 Task: Search one way flight ticket for 1 adult, 6 children, 1 infant in seat and 1 infant on lap in business from Dickinson: Dickinson Theodore Roosevelt Regional Airport to Rockford: Chicago Rockford International Airport(was Northwest Chicagoland Regional Airport At Rockford) on 5-1-2023. Choice of flights is Sun country airlines. Number of bags: 8 checked bags. Price is upto 109000. Outbound departure time preference is 23:00.
Action: Mouse moved to (194, 234)
Screenshot: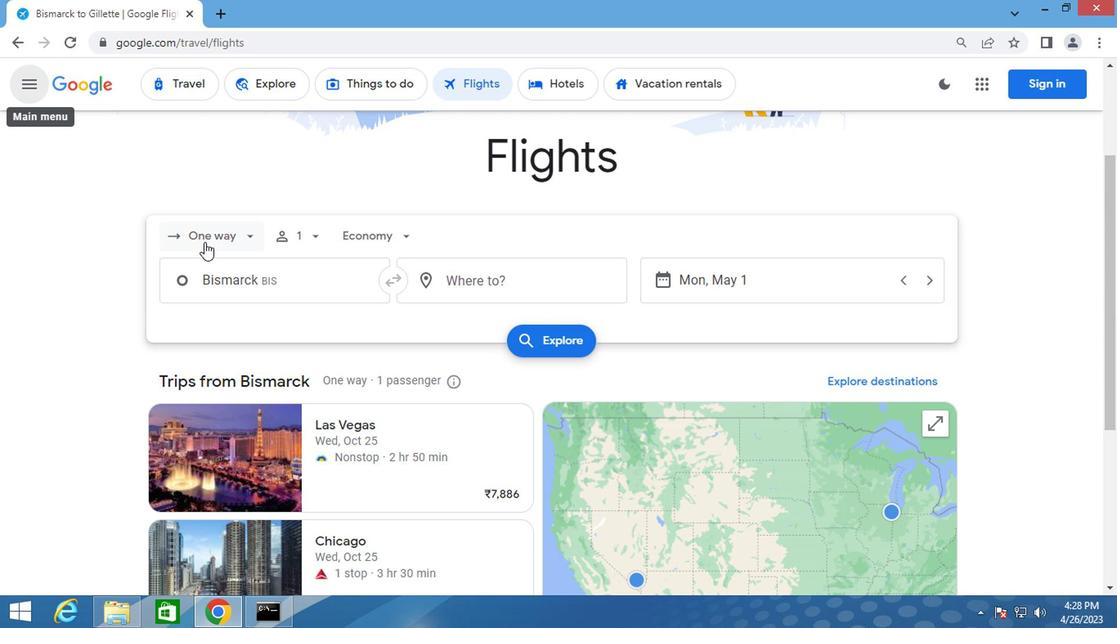 
Action: Mouse pressed left at (194, 234)
Screenshot: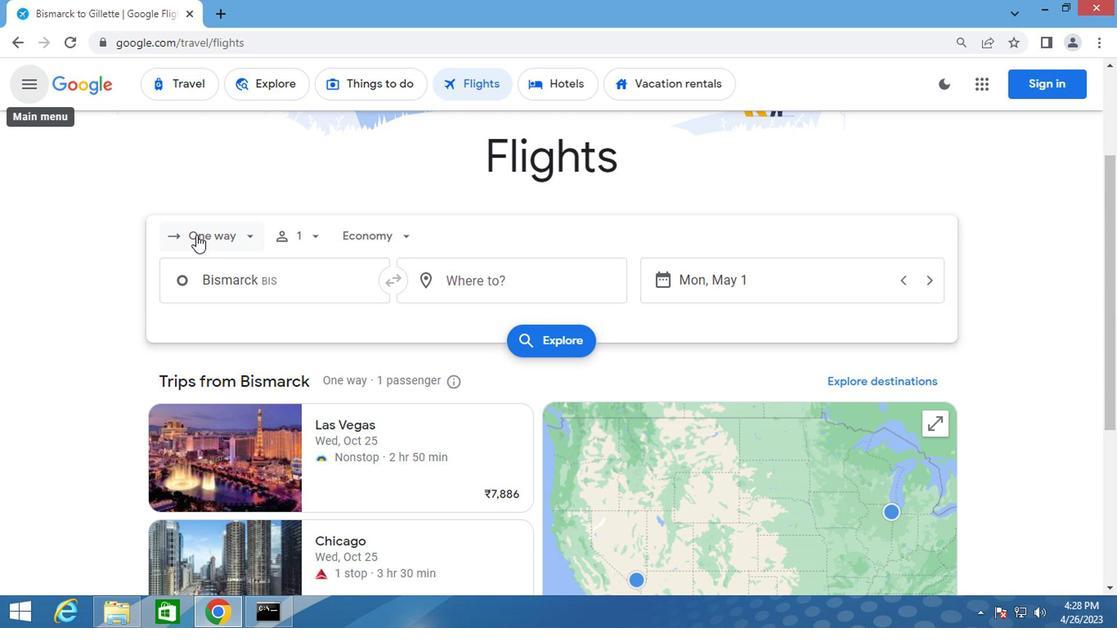 
Action: Mouse moved to (232, 317)
Screenshot: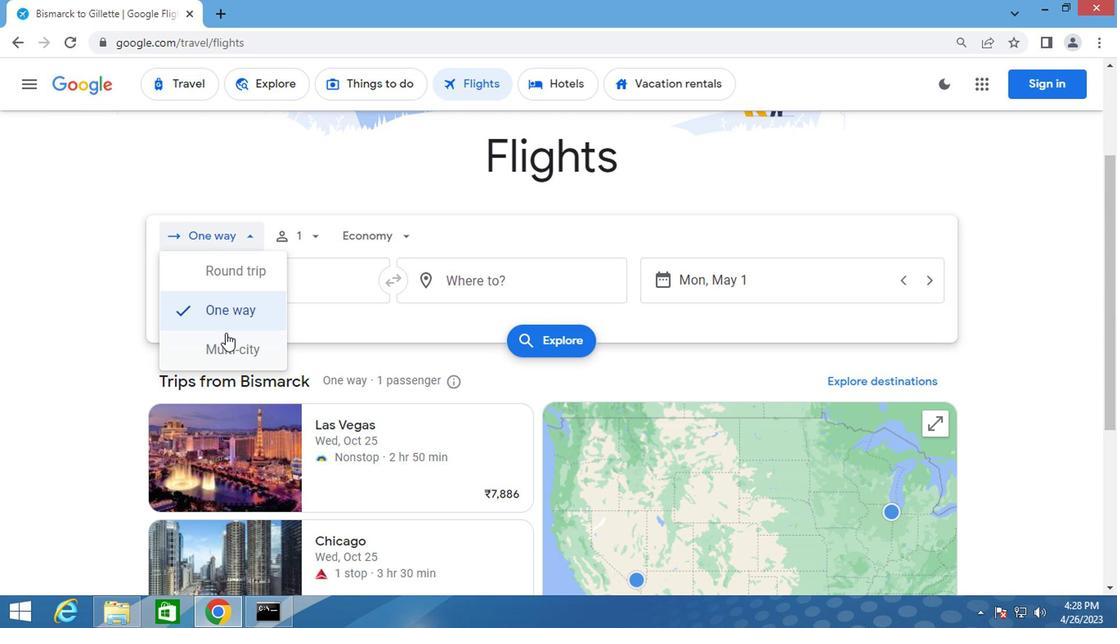 
Action: Mouse pressed left at (232, 317)
Screenshot: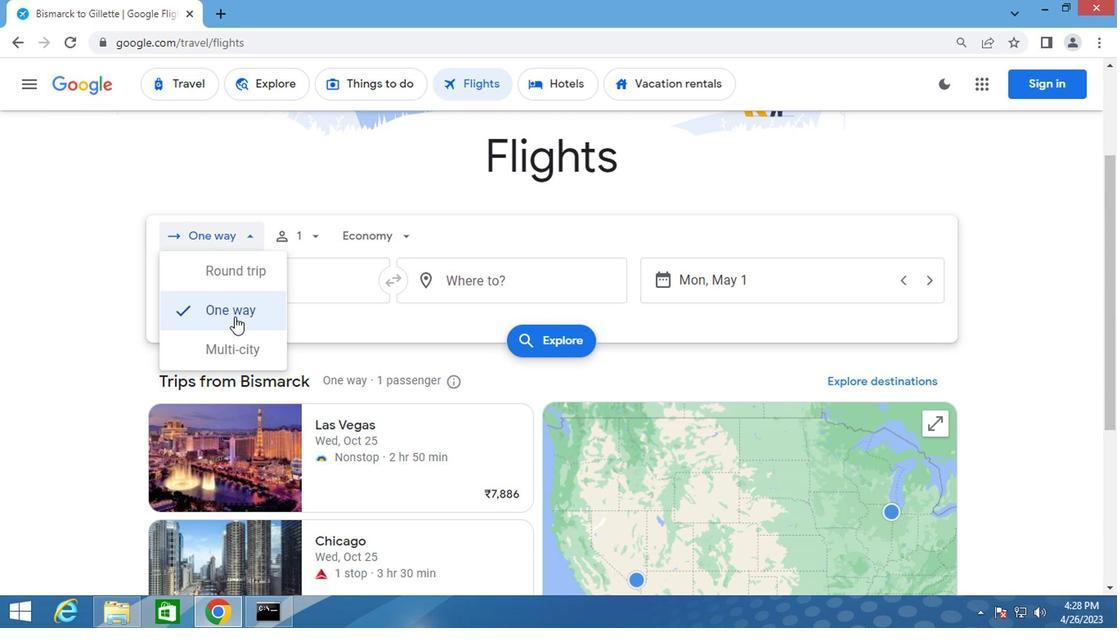 
Action: Mouse moved to (307, 249)
Screenshot: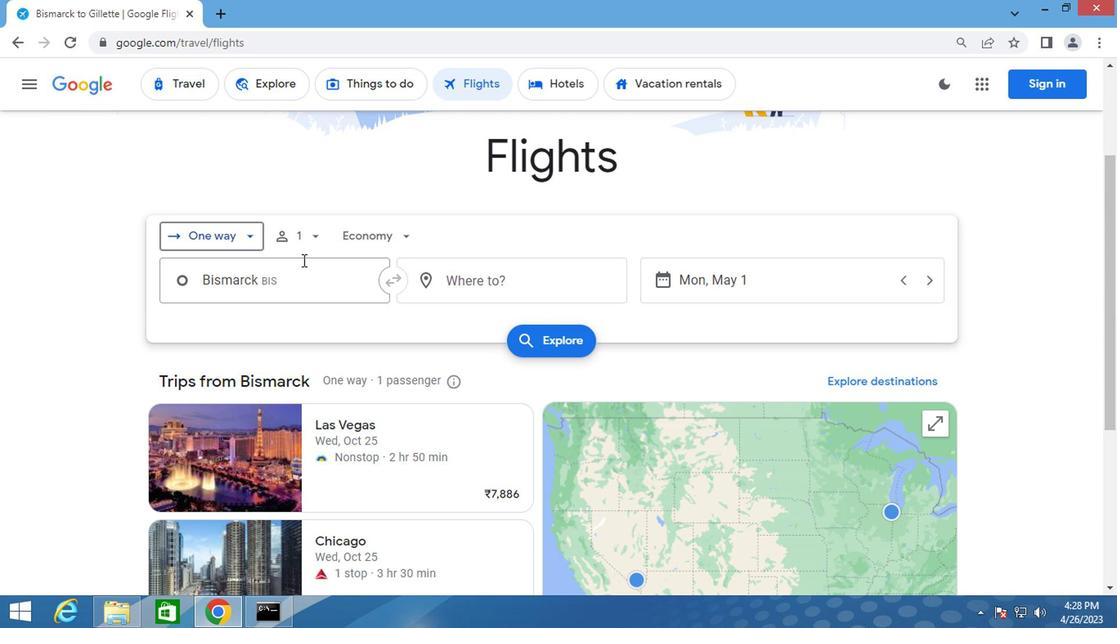 
Action: Mouse pressed left at (307, 249)
Screenshot: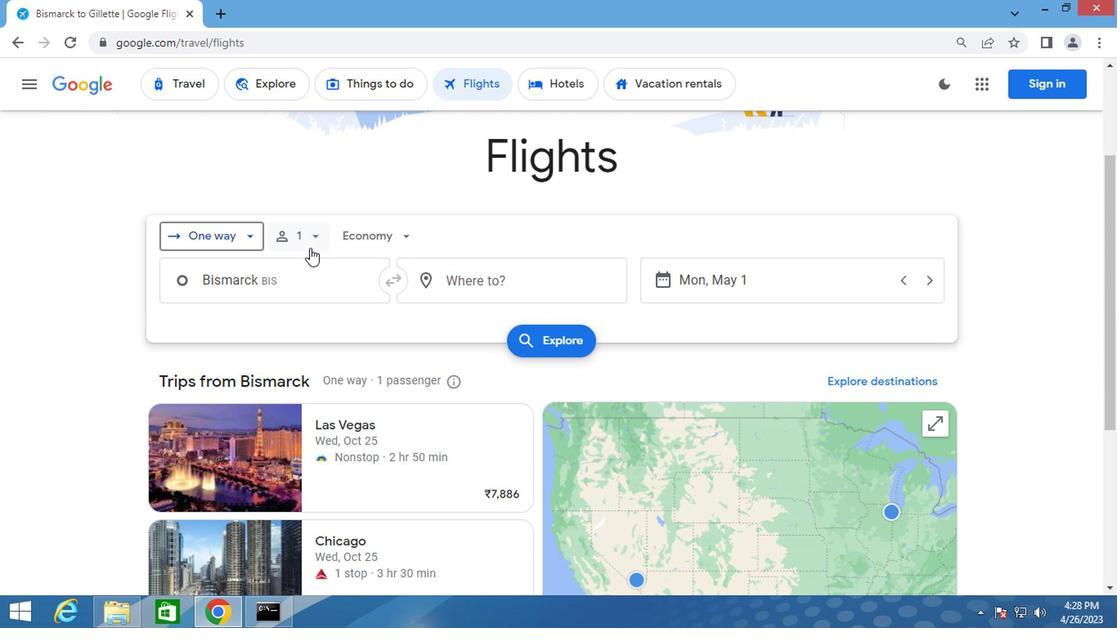 
Action: Mouse moved to (447, 321)
Screenshot: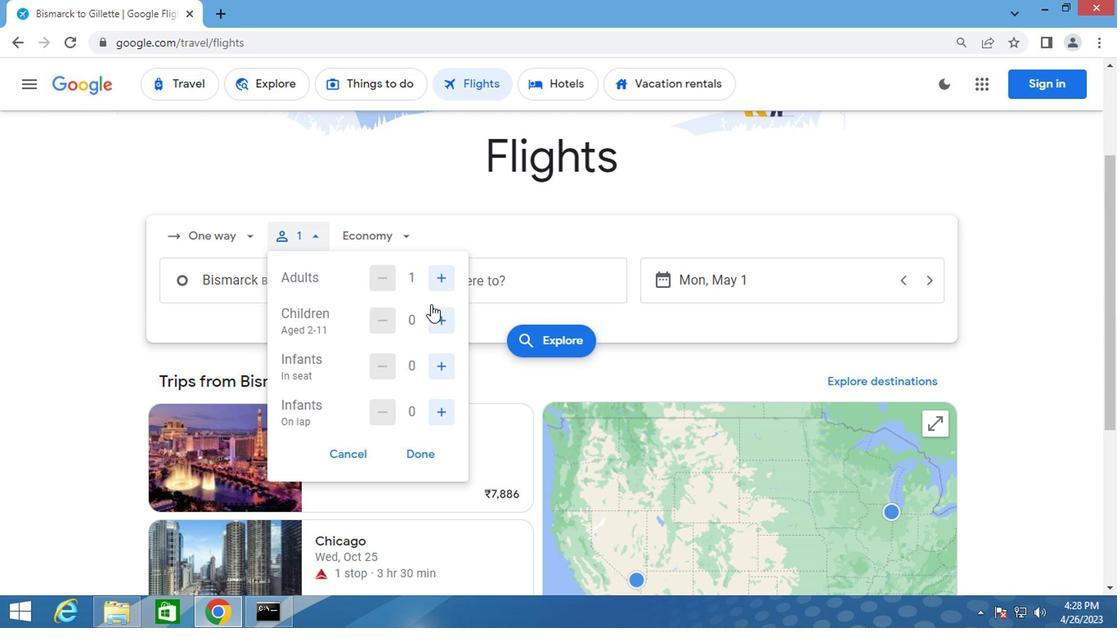 
Action: Mouse pressed left at (447, 321)
Screenshot: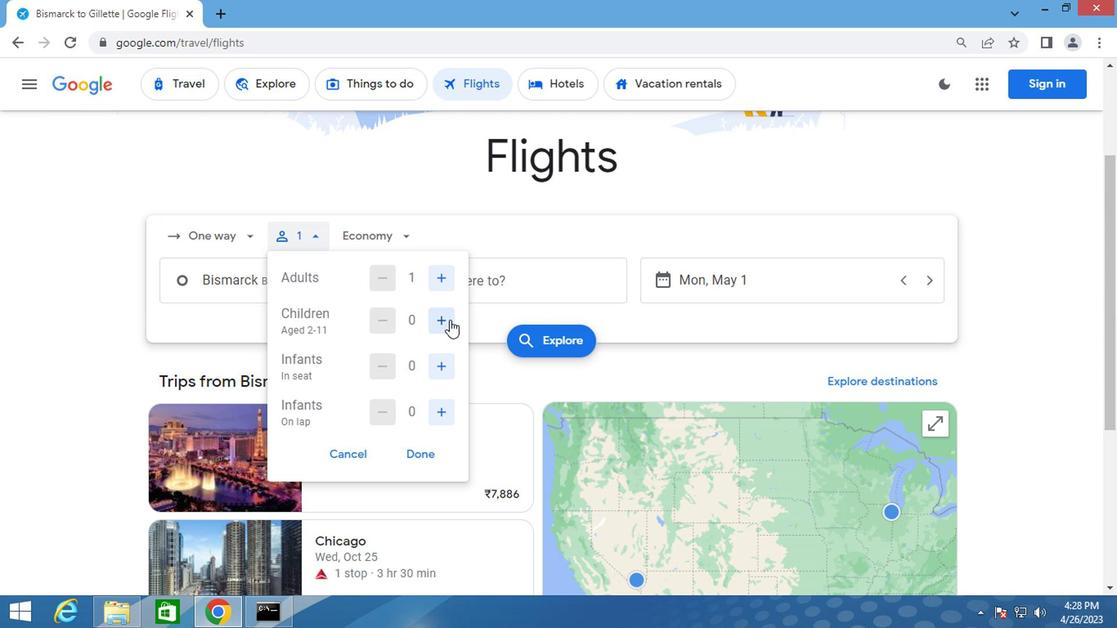 
Action: Mouse pressed left at (447, 321)
Screenshot: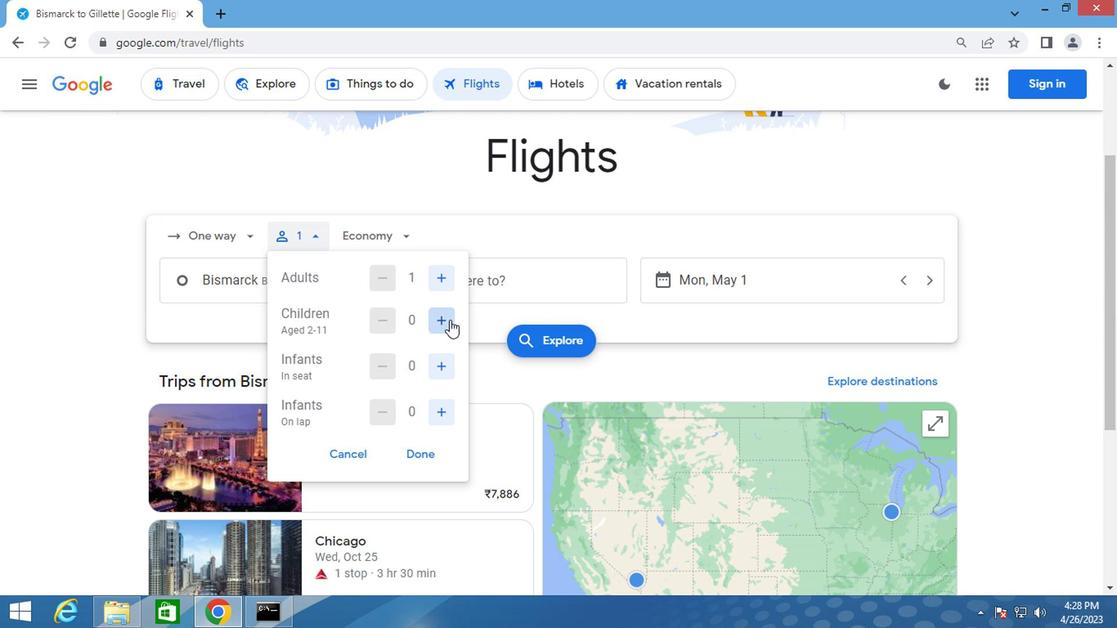 
Action: Mouse pressed left at (447, 321)
Screenshot: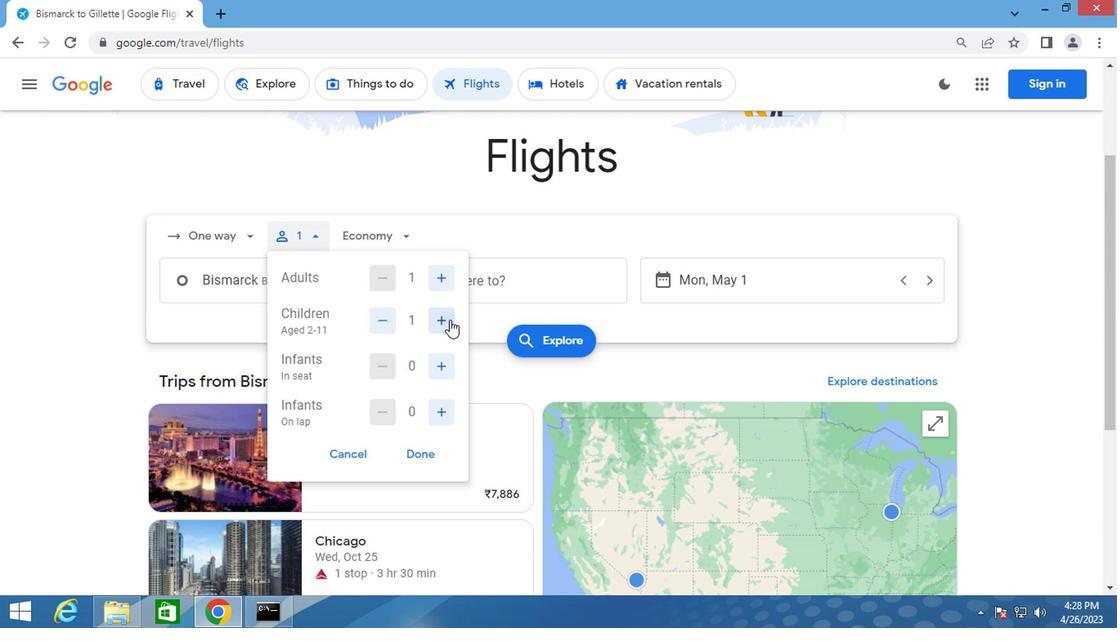 
Action: Mouse pressed left at (447, 321)
Screenshot: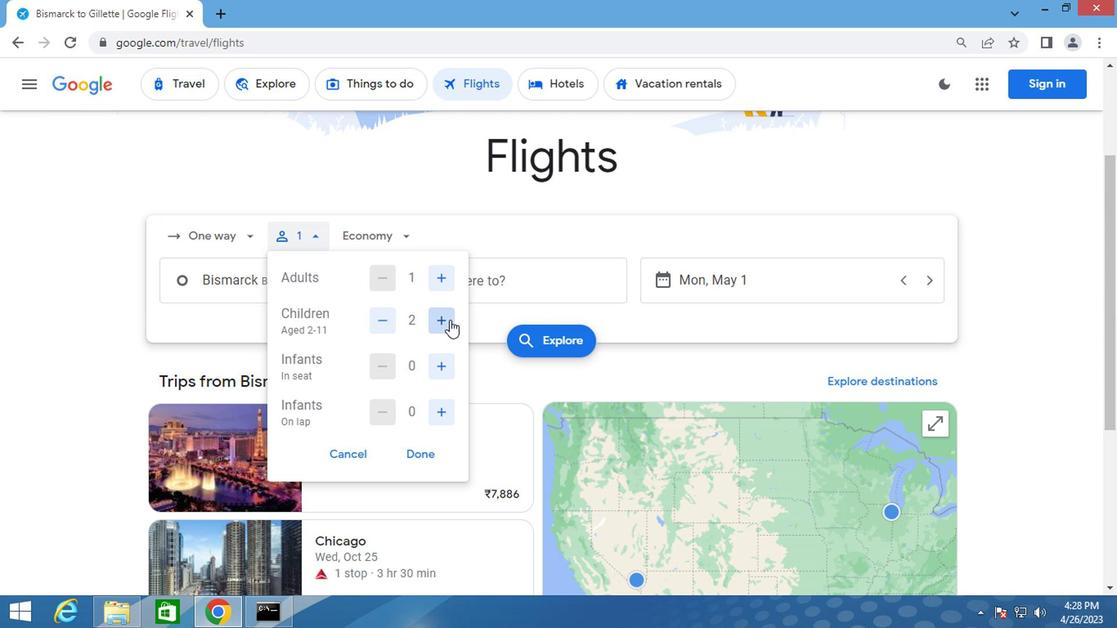 
Action: Mouse pressed left at (447, 321)
Screenshot: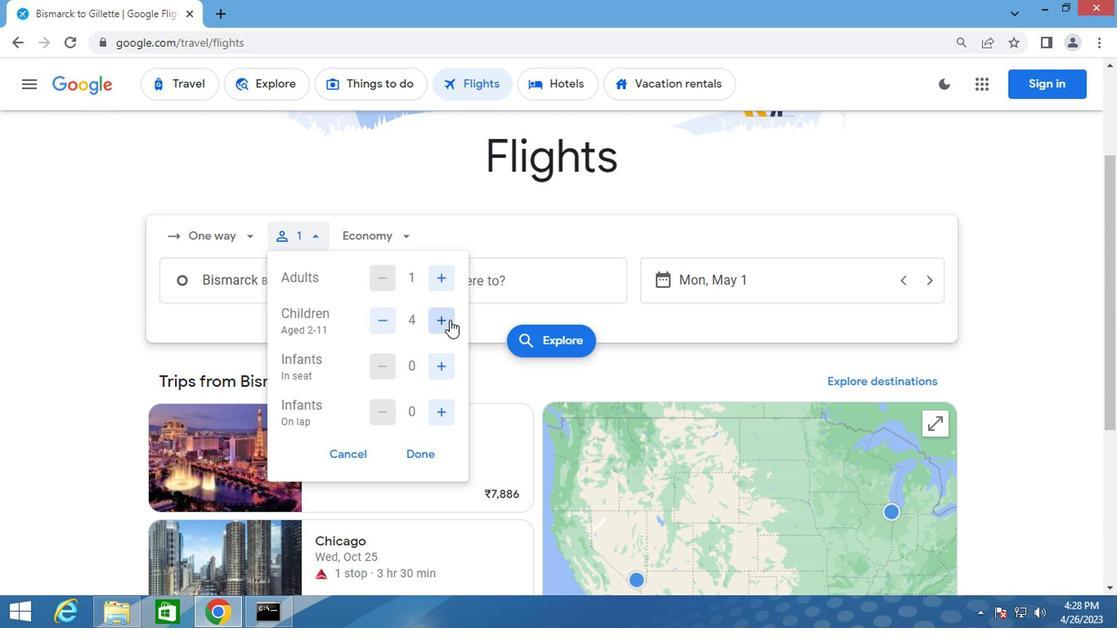
Action: Mouse pressed left at (447, 321)
Screenshot: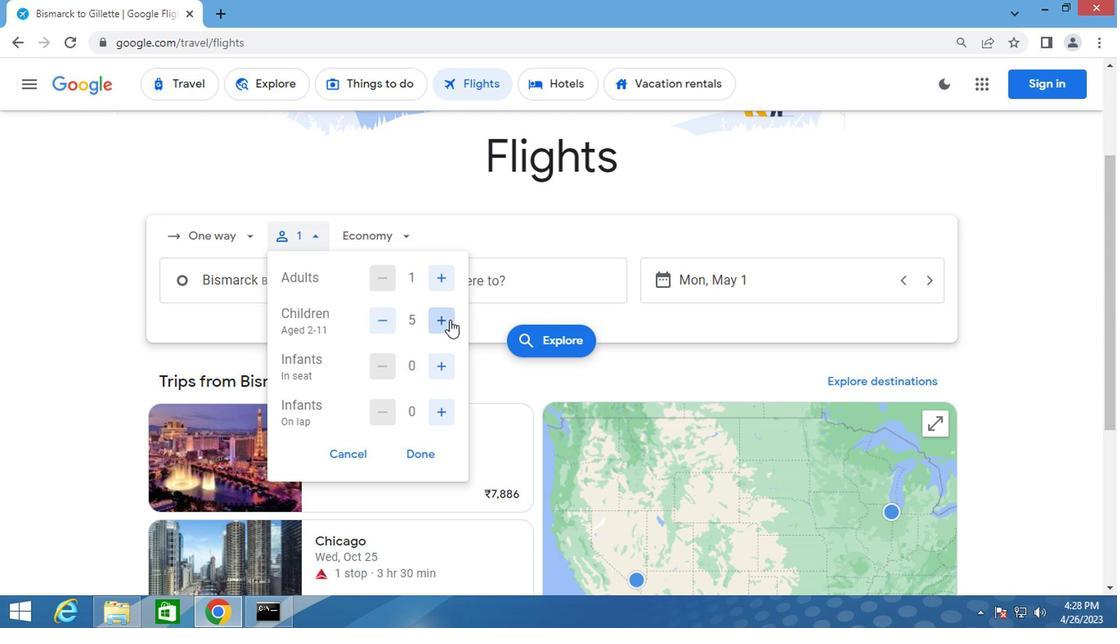 
Action: Mouse moved to (442, 362)
Screenshot: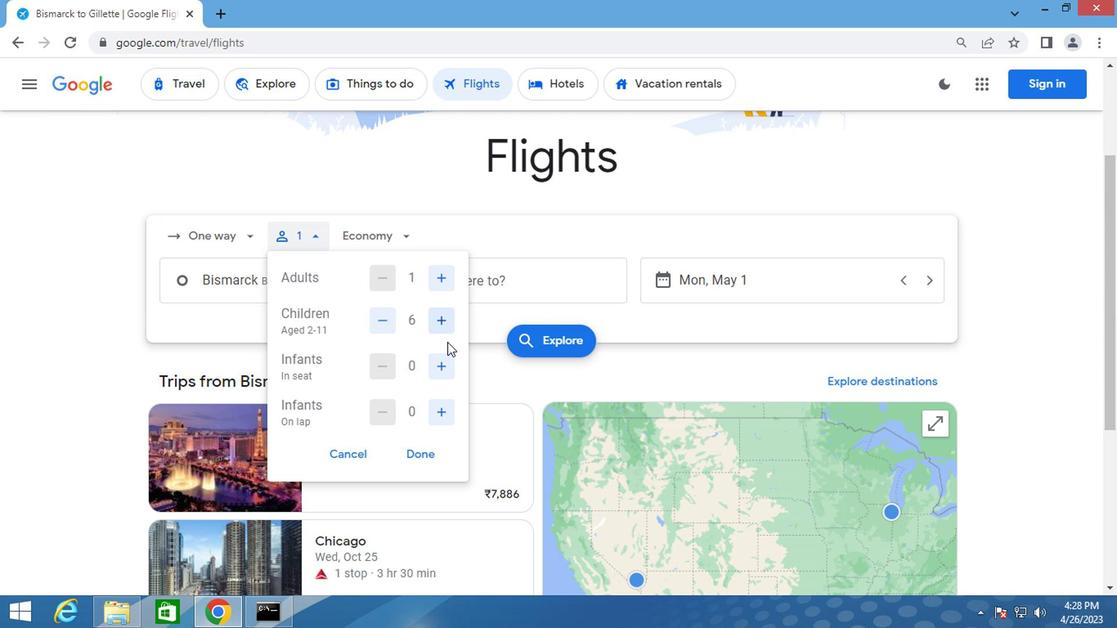 
Action: Mouse pressed left at (442, 362)
Screenshot: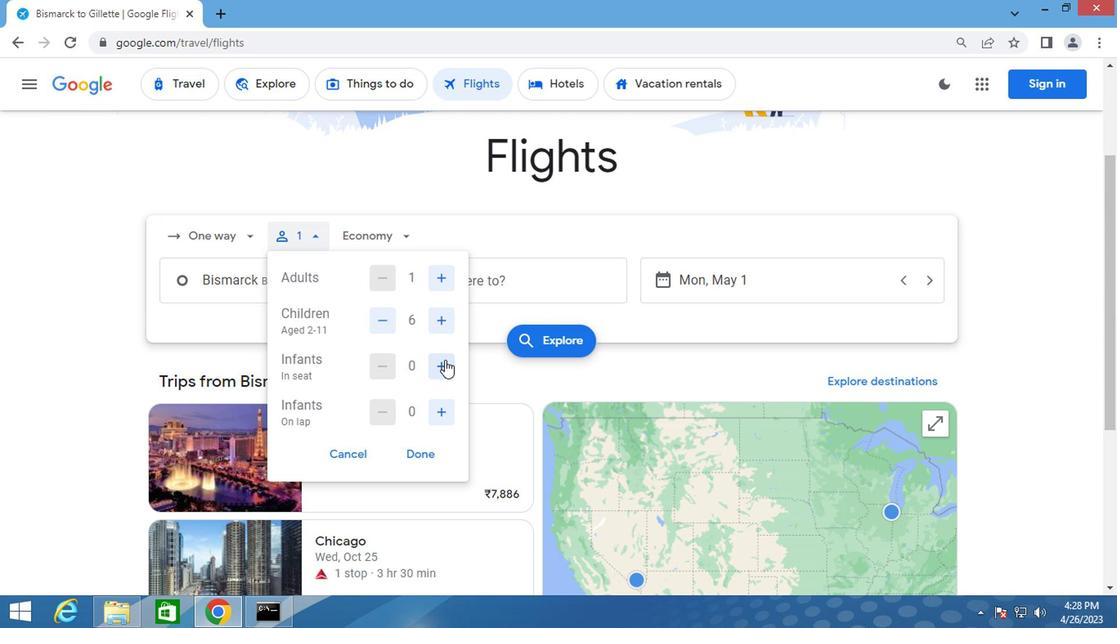 
Action: Mouse moved to (432, 402)
Screenshot: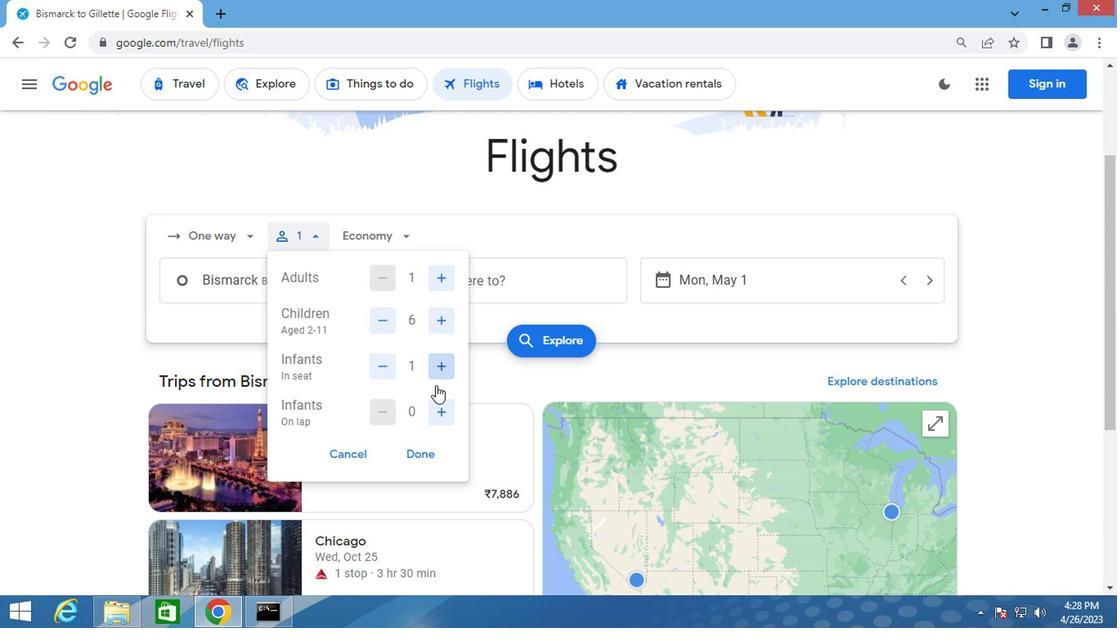 
Action: Mouse pressed left at (432, 402)
Screenshot: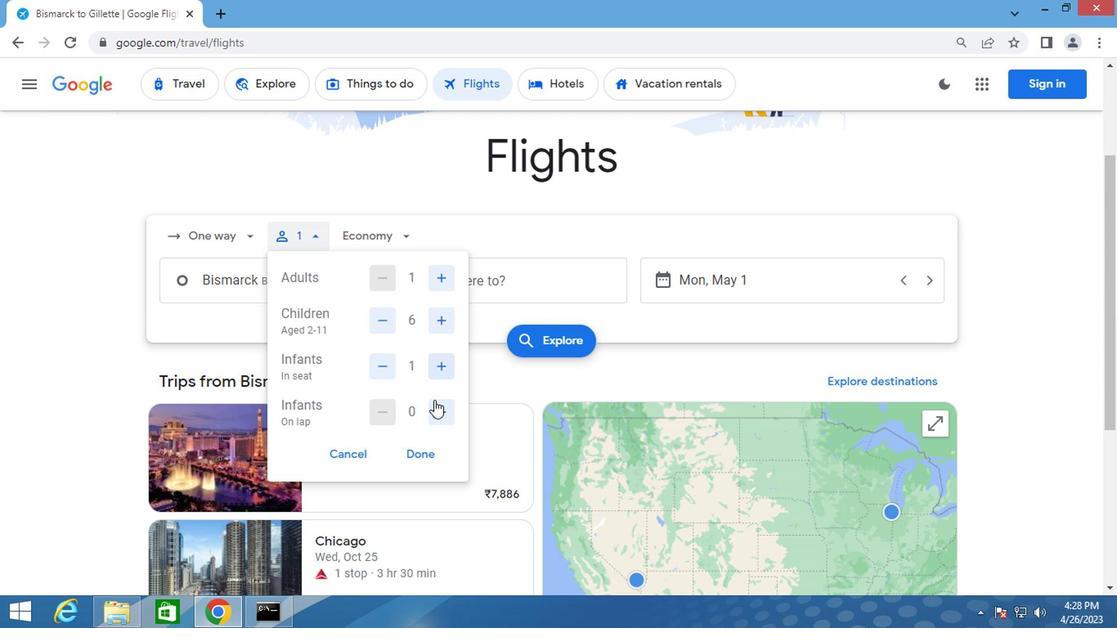 
Action: Mouse moved to (387, 223)
Screenshot: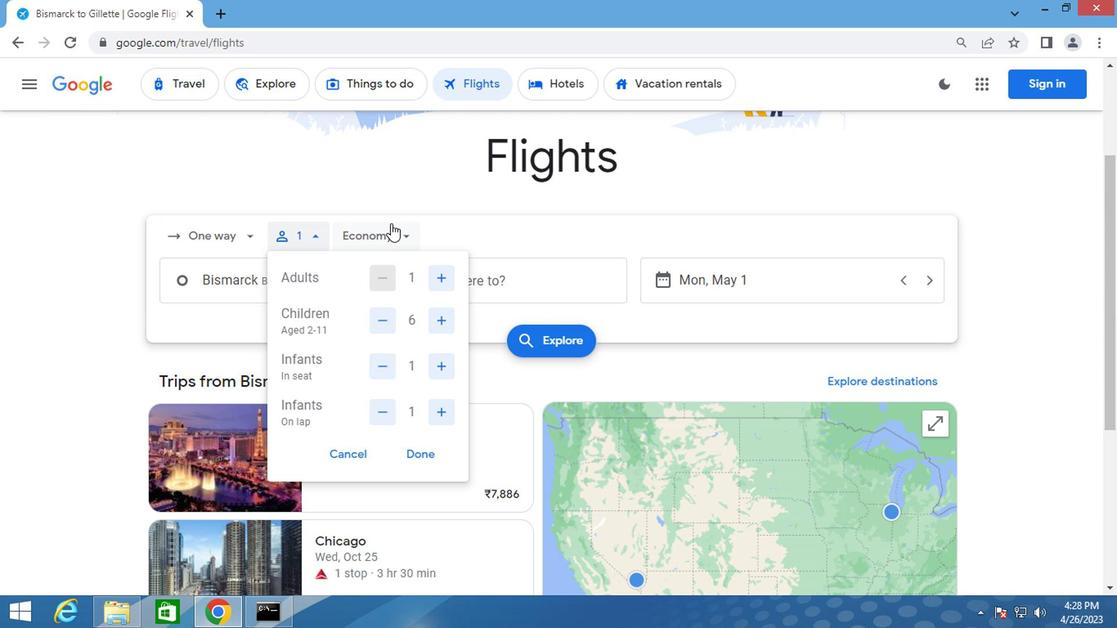 
Action: Mouse pressed left at (387, 223)
Screenshot: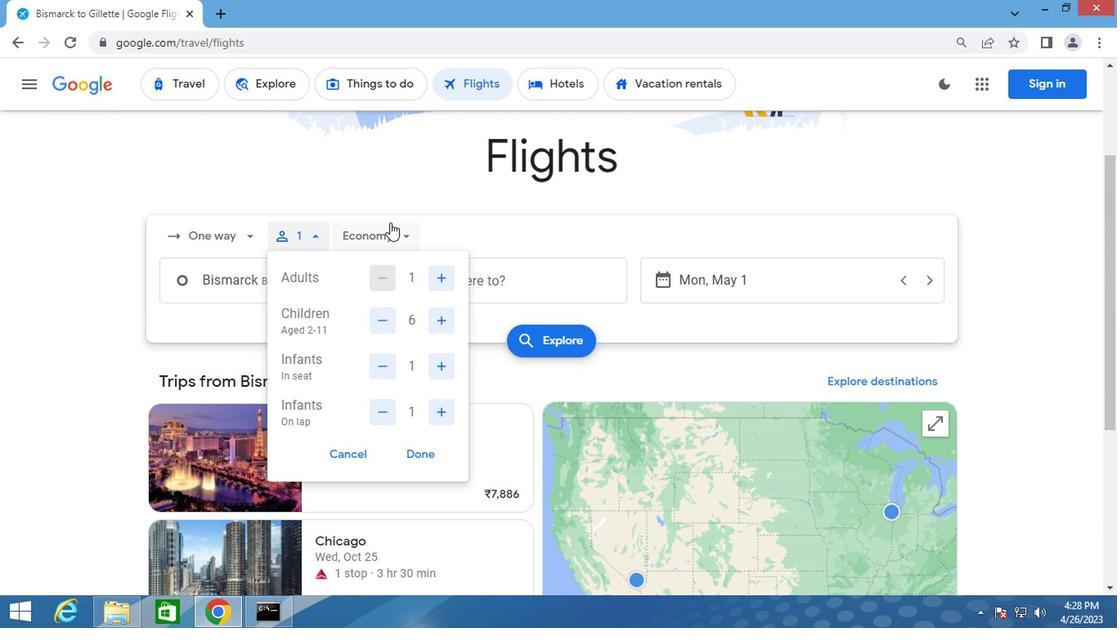 
Action: Mouse moved to (404, 367)
Screenshot: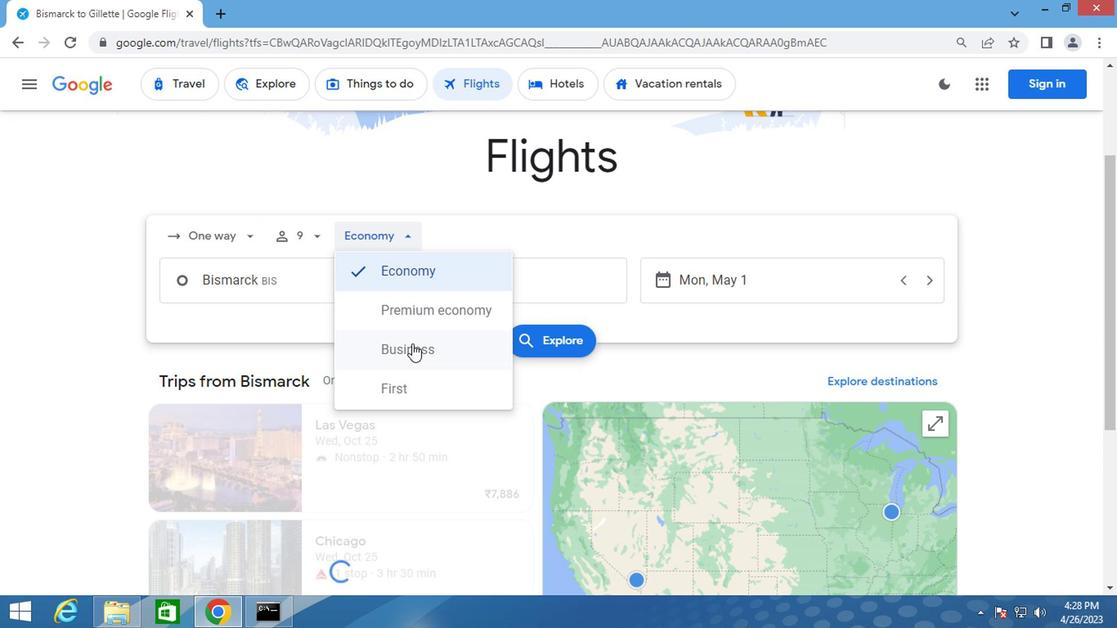 
Action: Mouse pressed left at (404, 367)
Screenshot: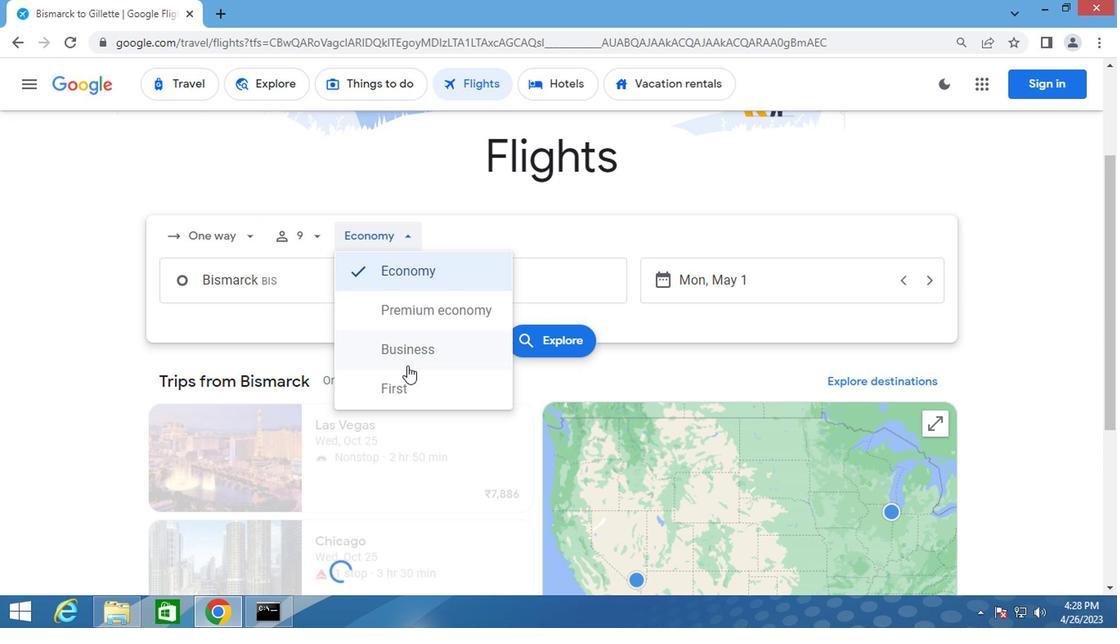 
Action: Mouse moved to (237, 281)
Screenshot: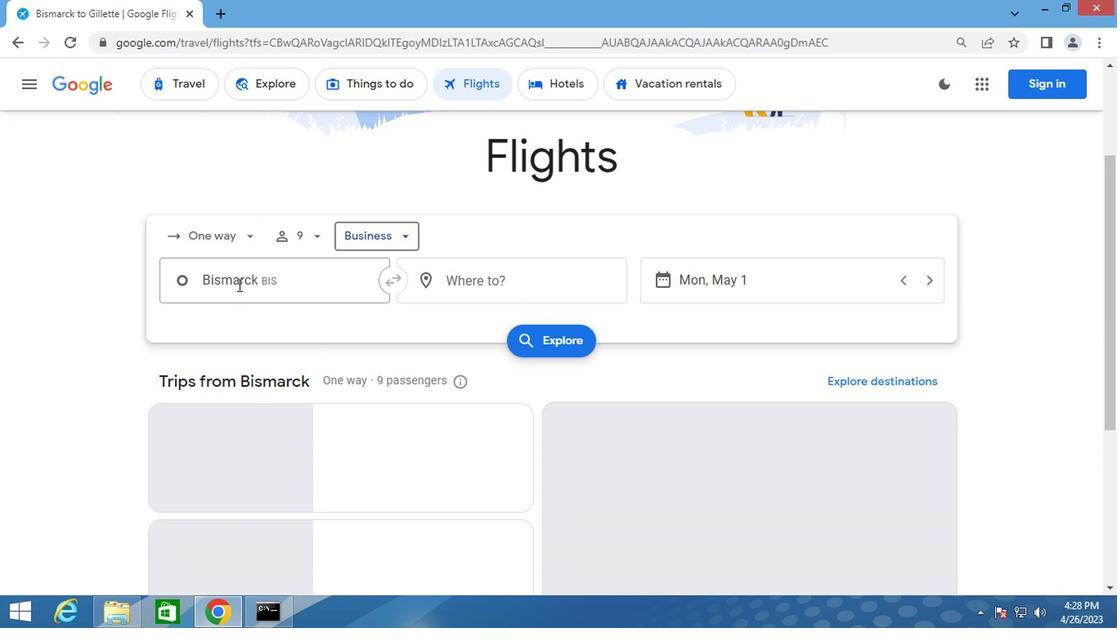 
Action: Mouse pressed left at (237, 281)
Screenshot: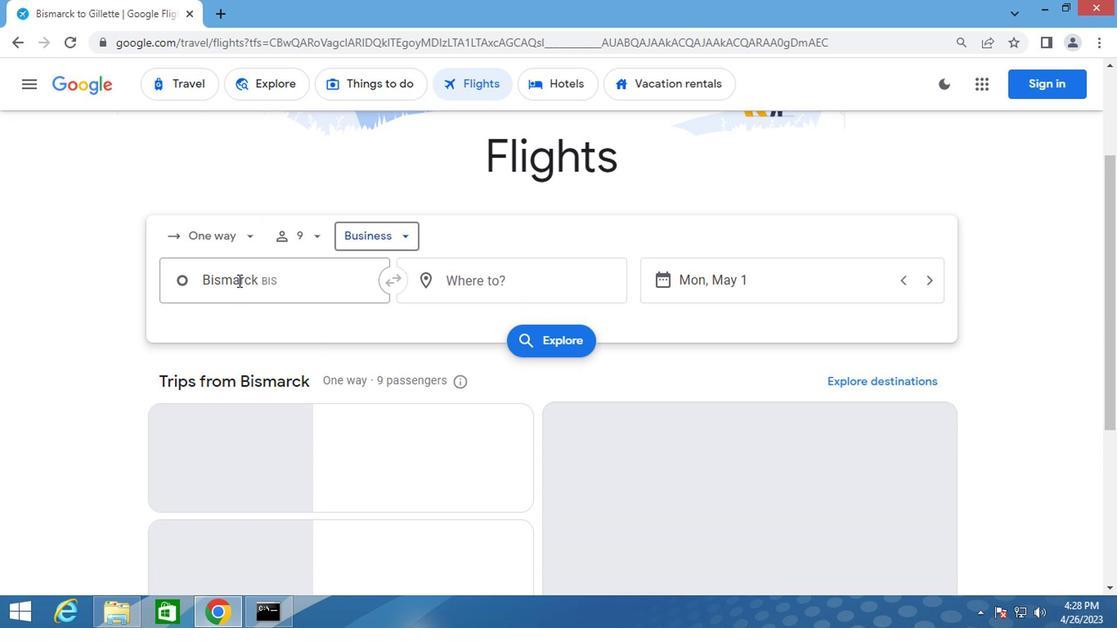 
Action: Key pressed dickinson
Screenshot: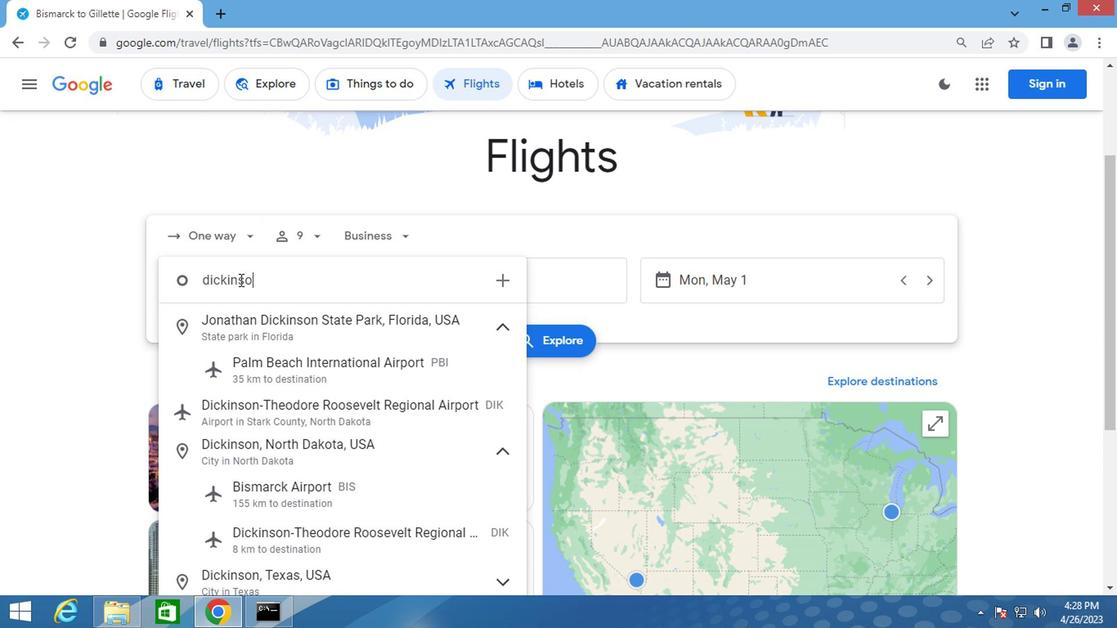 
Action: Mouse moved to (251, 409)
Screenshot: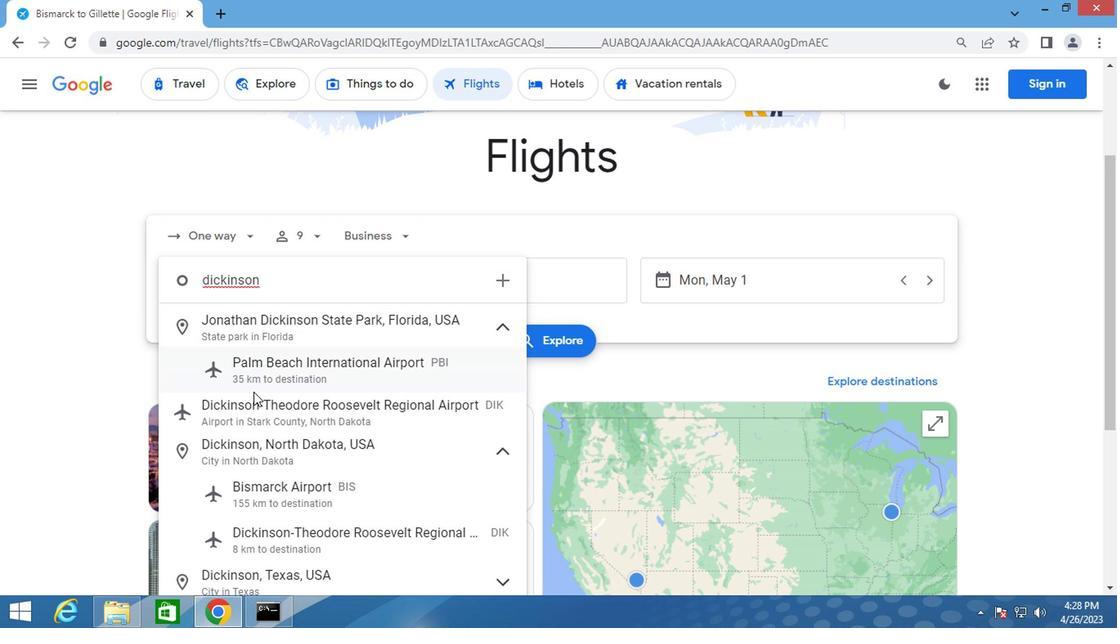 
Action: Mouse pressed left at (251, 409)
Screenshot: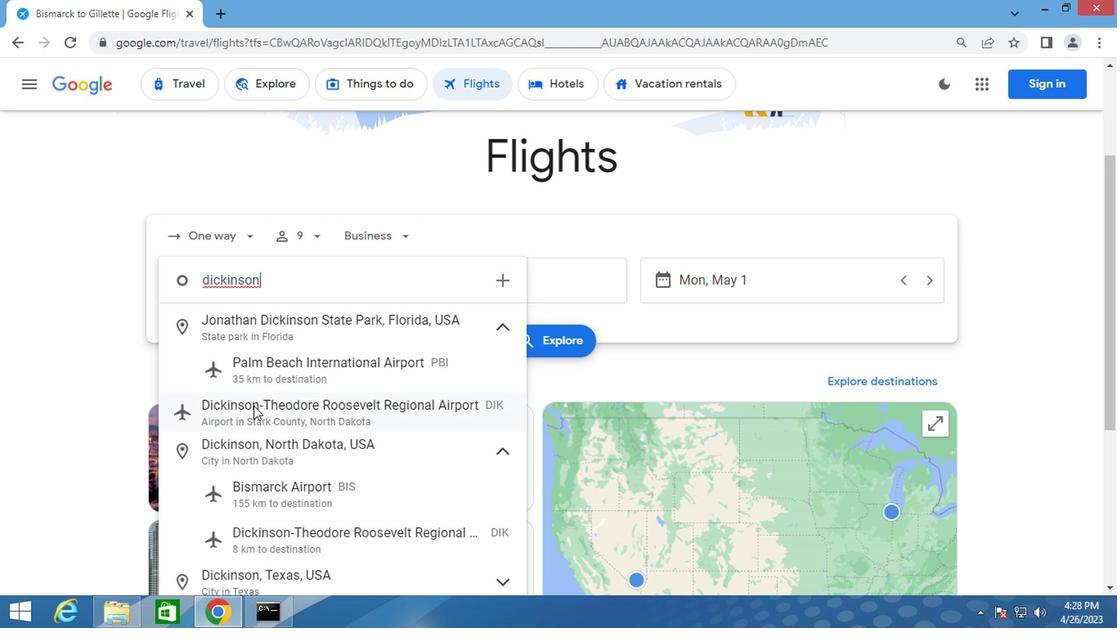 
Action: Mouse moved to (467, 281)
Screenshot: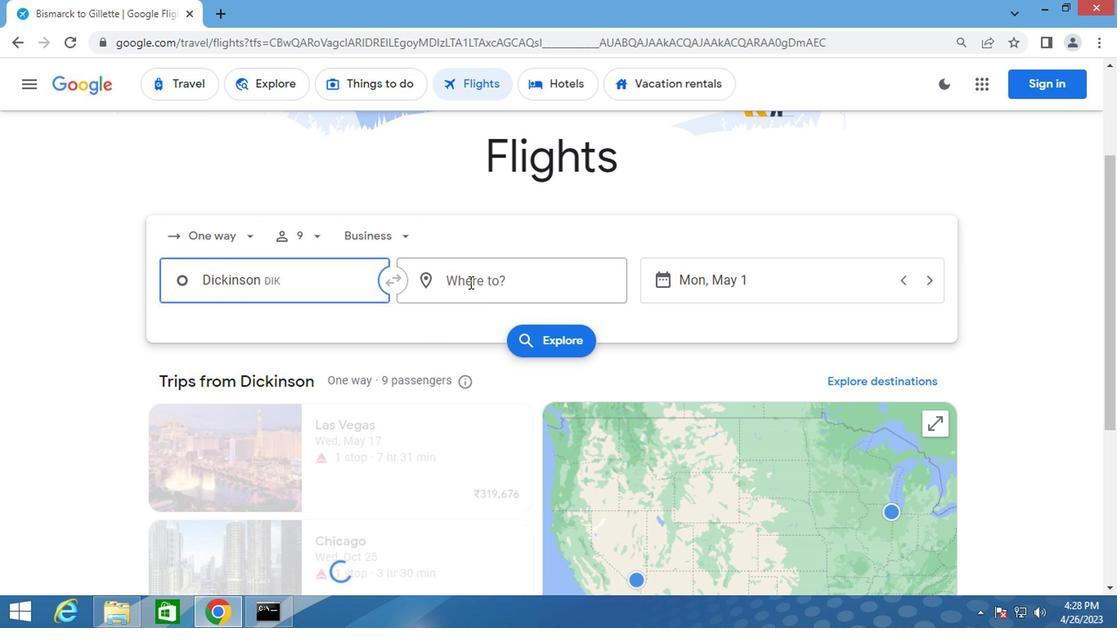 
Action: Mouse pressed left at (467, 281)
Screenshot: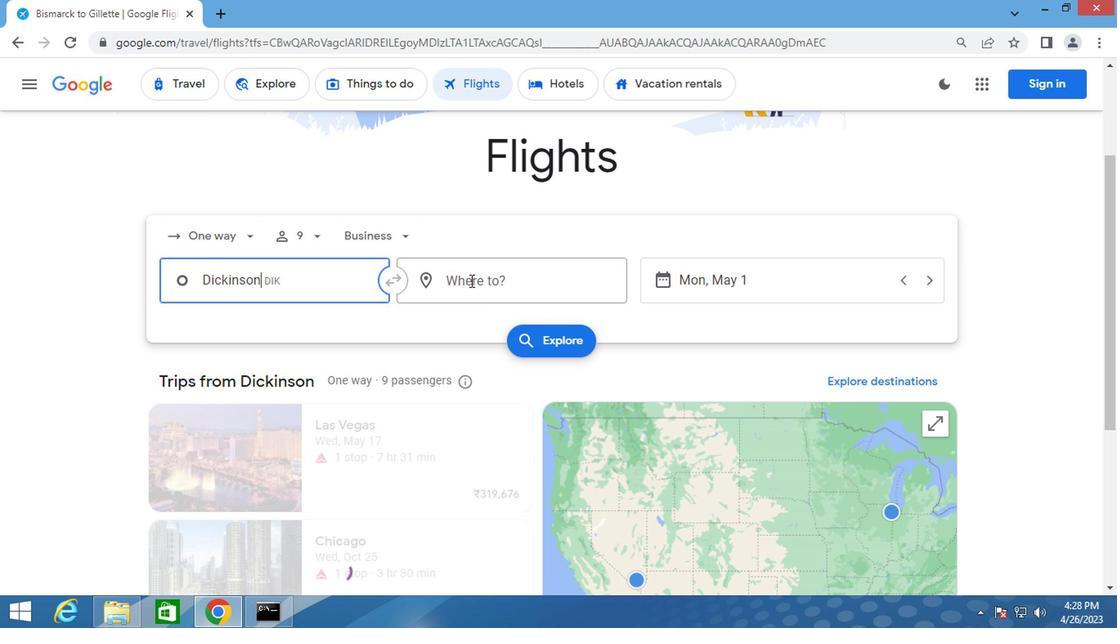 
Action: Key pressed rockford
Screenshot: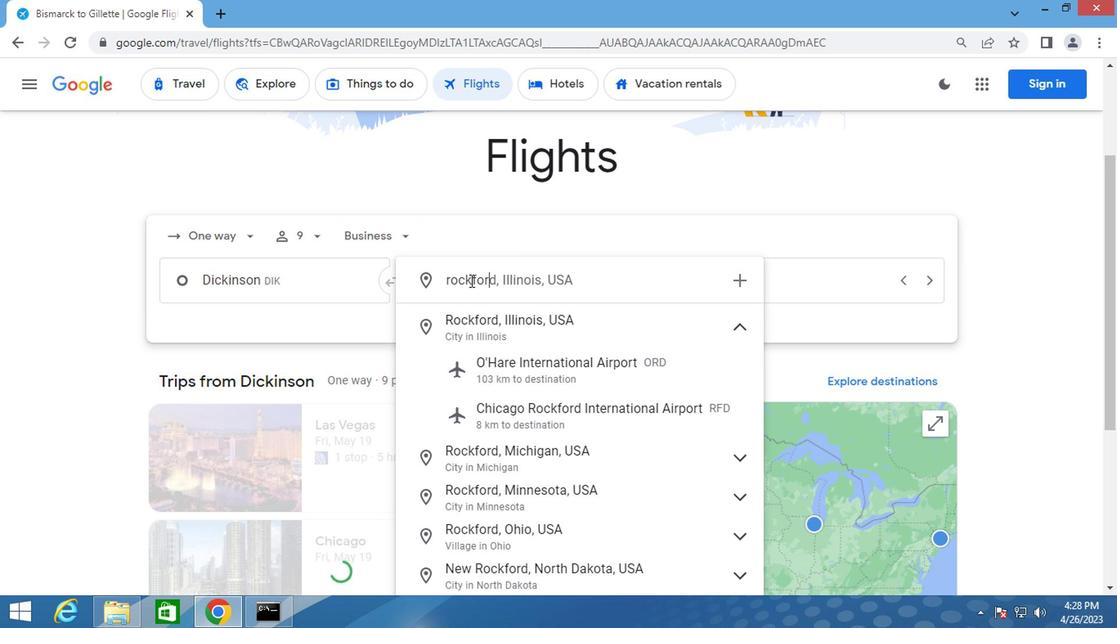 
Action: Mouse moved to (550, 414)
Screenshot: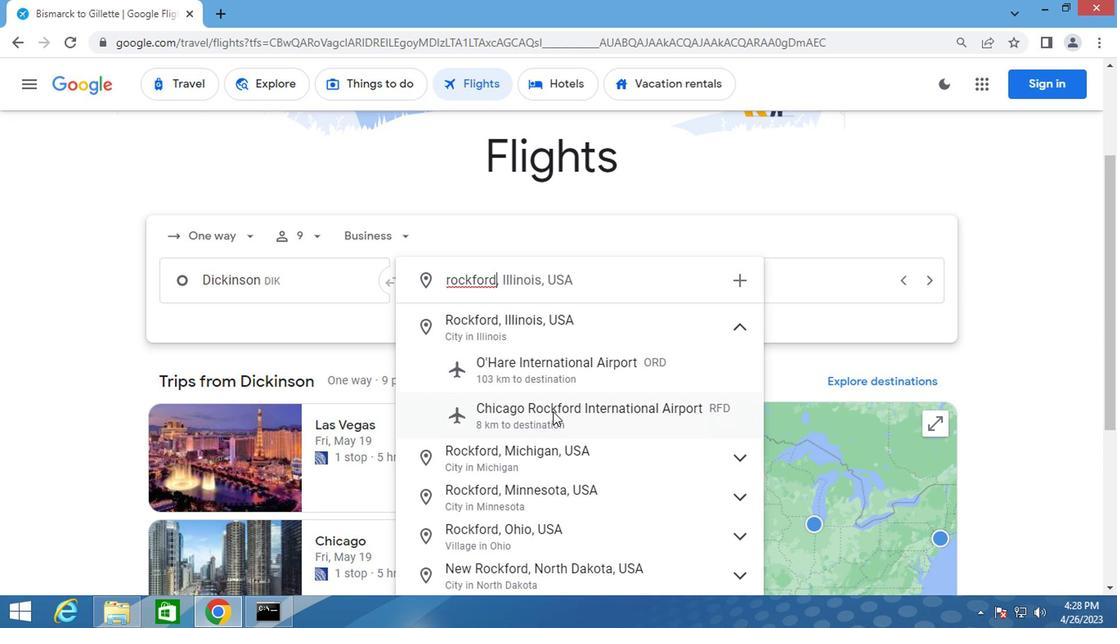 
Action: Mouse pressed left at (550, 414)
Screenshot: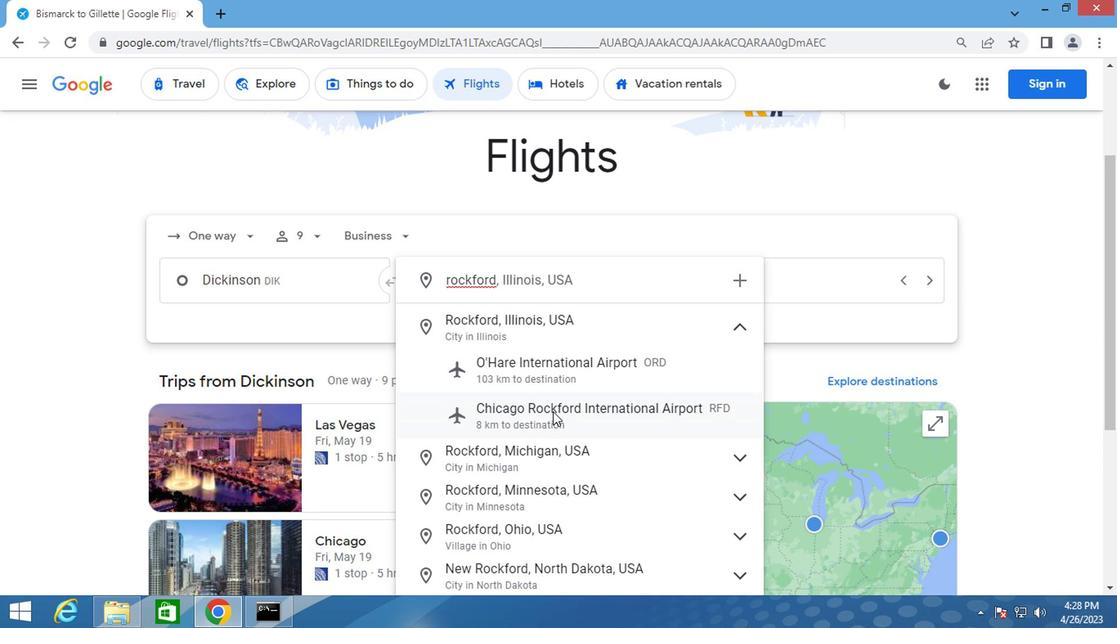 
Action: Mouse moved to (716, 288)
Screenshot: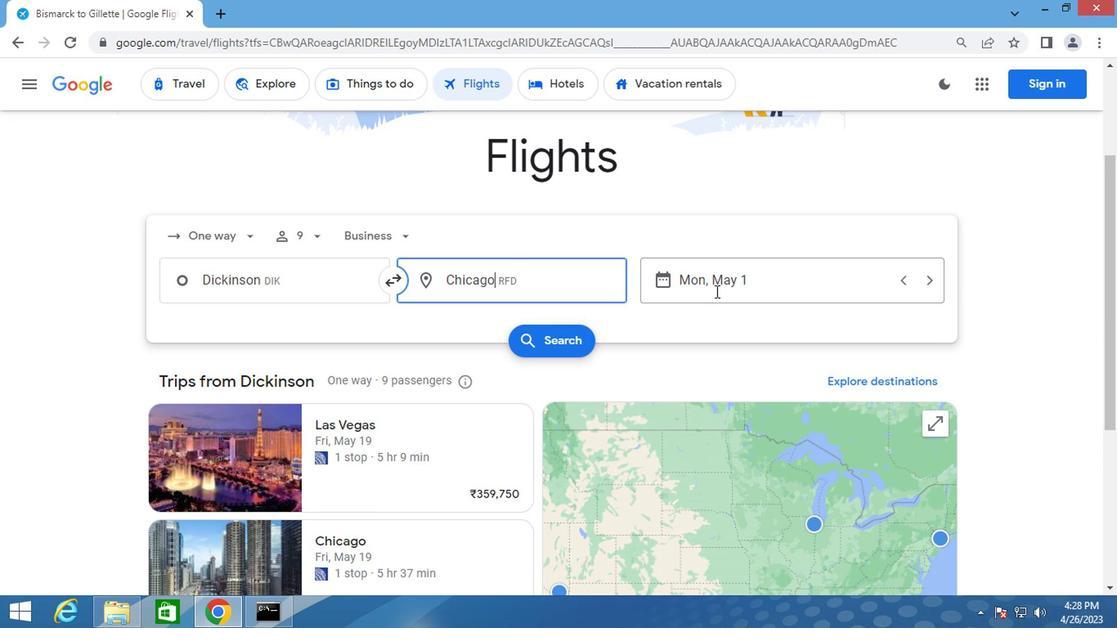 
Action: Mouse pressed left at (716, 288)
Screenshot: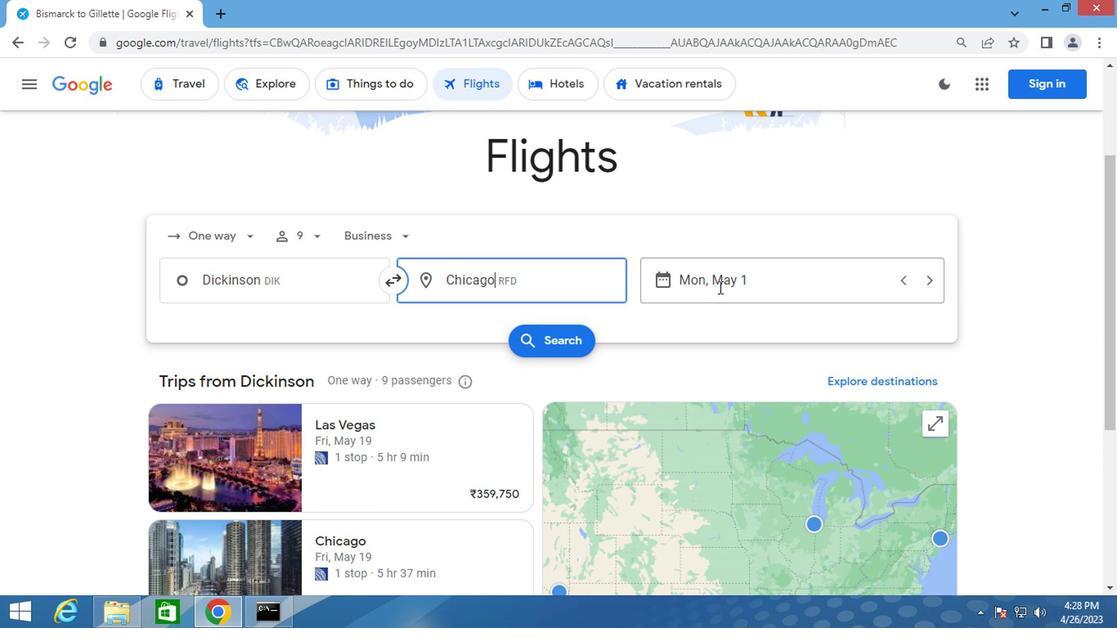 
Action: Mouse moved to (718, 297)
Screenshot: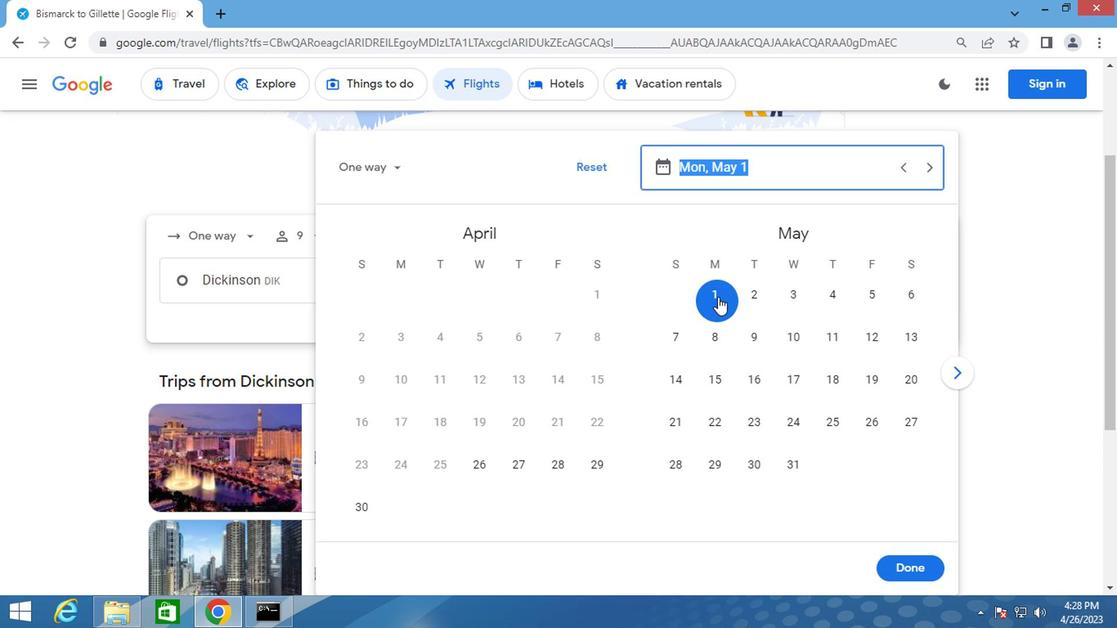 
Action: Mouse pressed left at (718, 297)
Screenshot: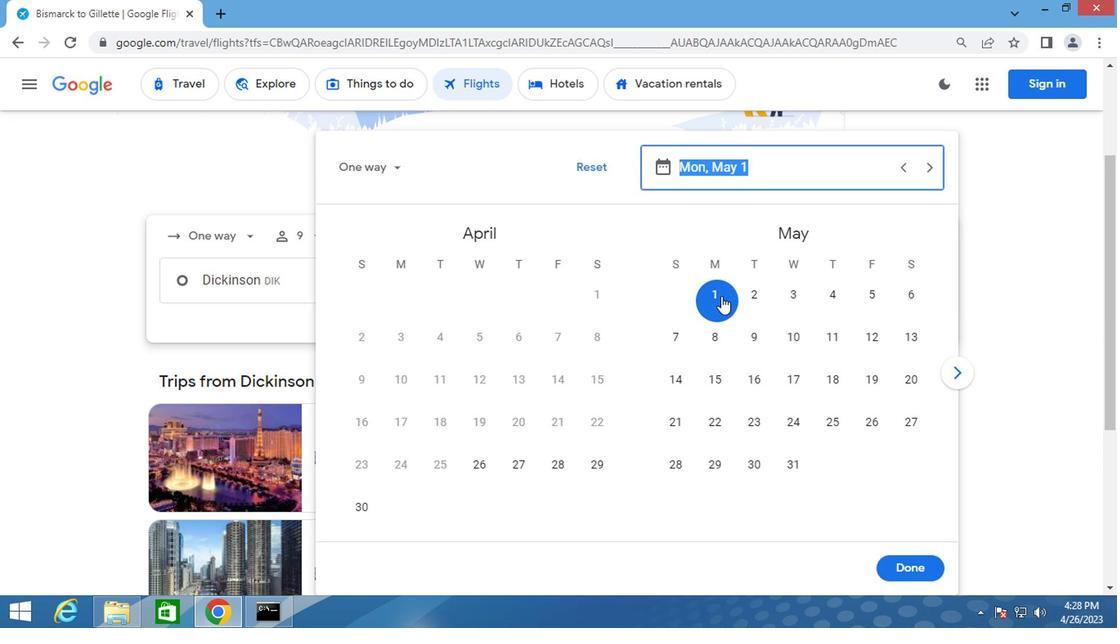 
Action: Mouse moved to (891, 577)
Screenshot: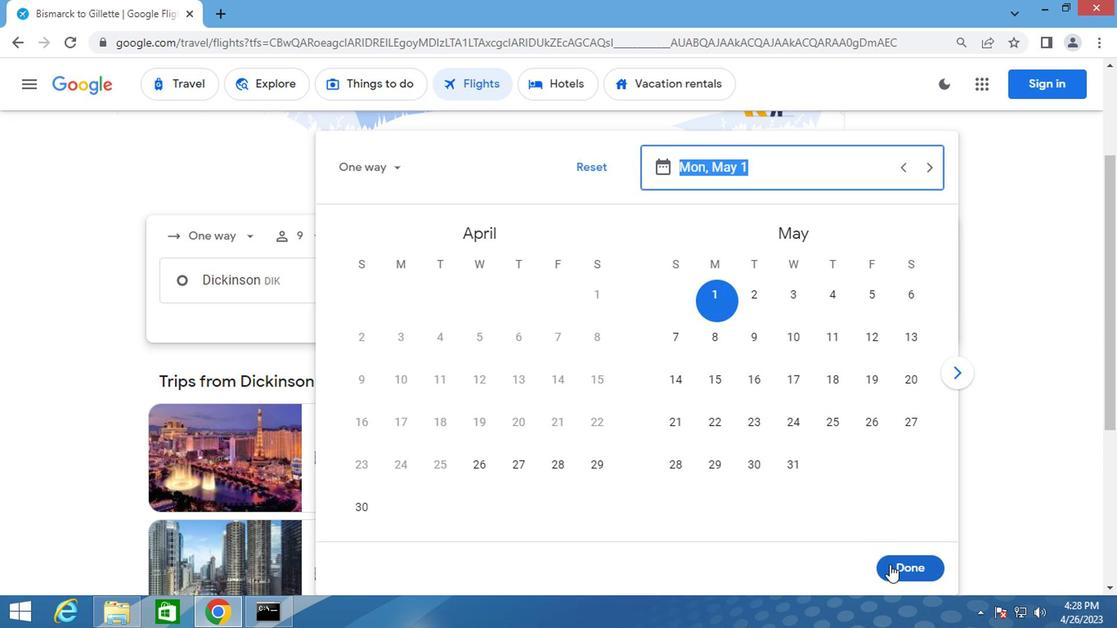
Action: Mouse pressed left at (891, 577)
Screenshot: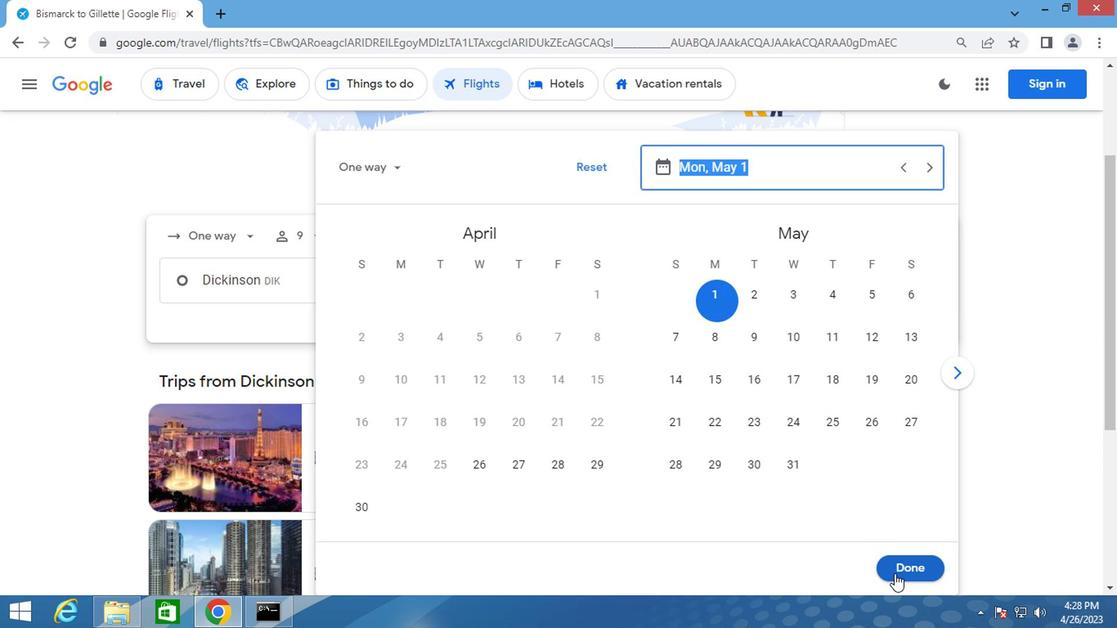 
Action: Mouse moved to (536, 331)
Screenshot: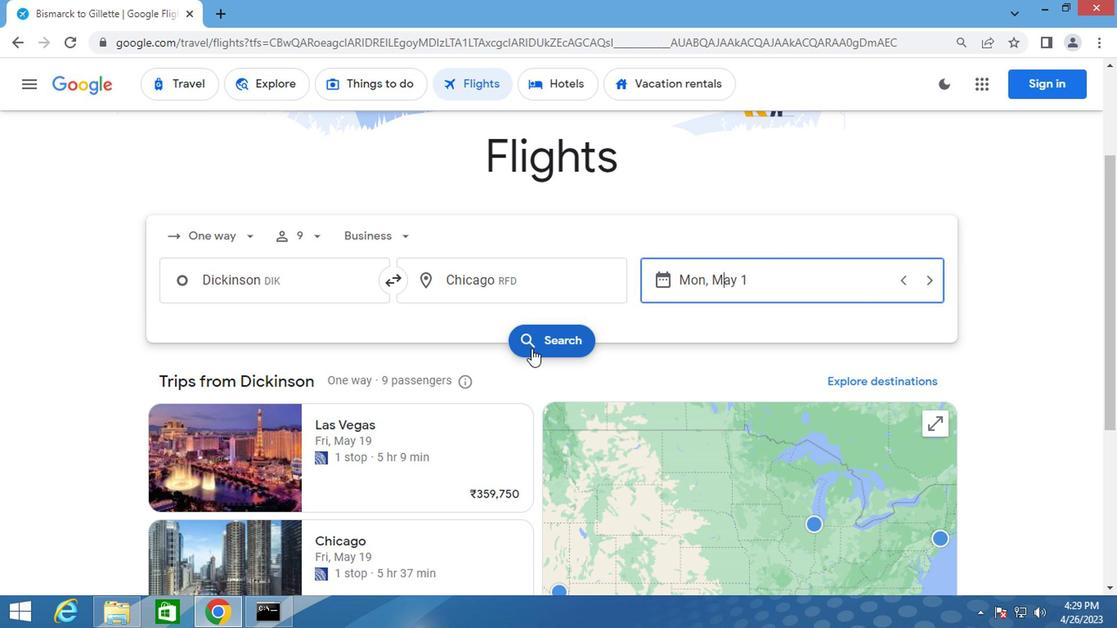 
Action: Mouse pressed left at (536, 331)
Screenshot: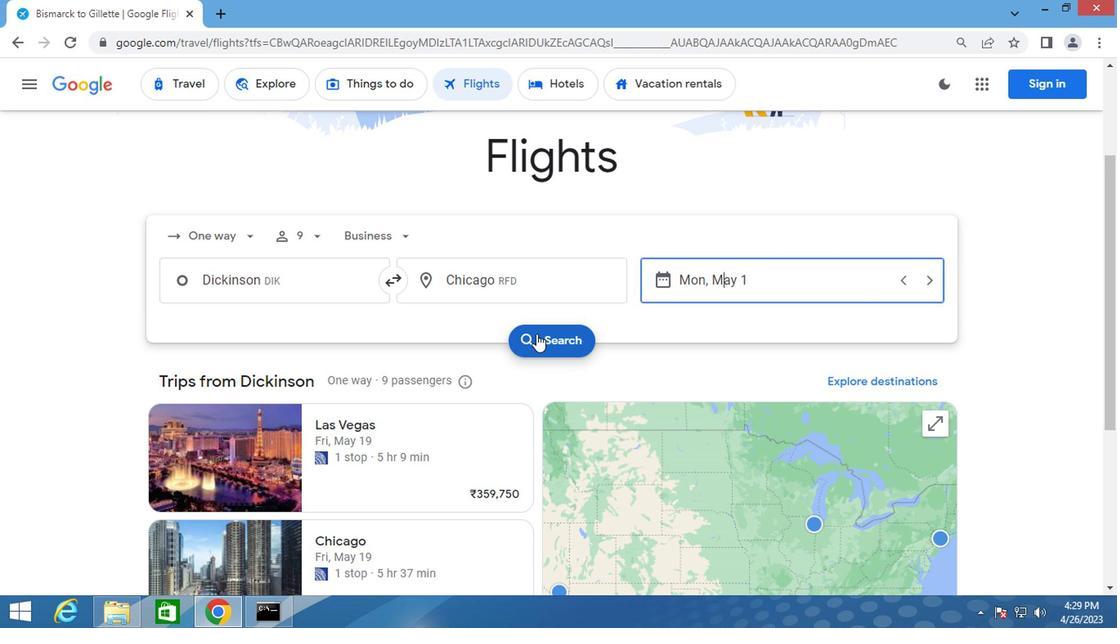 
Action: Mouse moved to (166, 236)
Screenshot: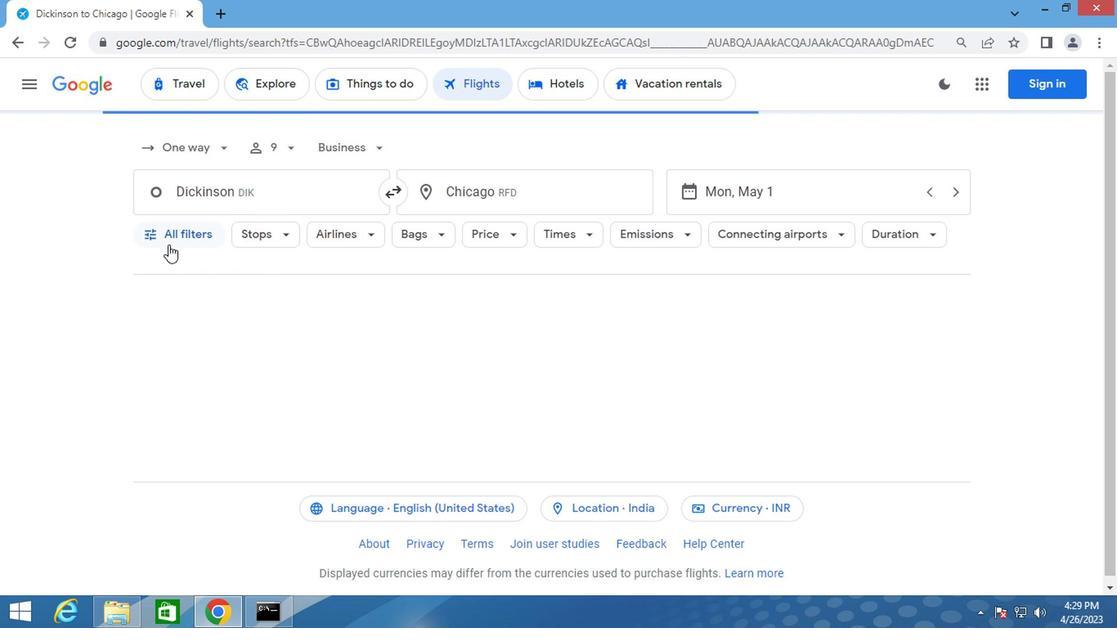 
Action: Mouse pressed left at (166, 236)
Screenshot: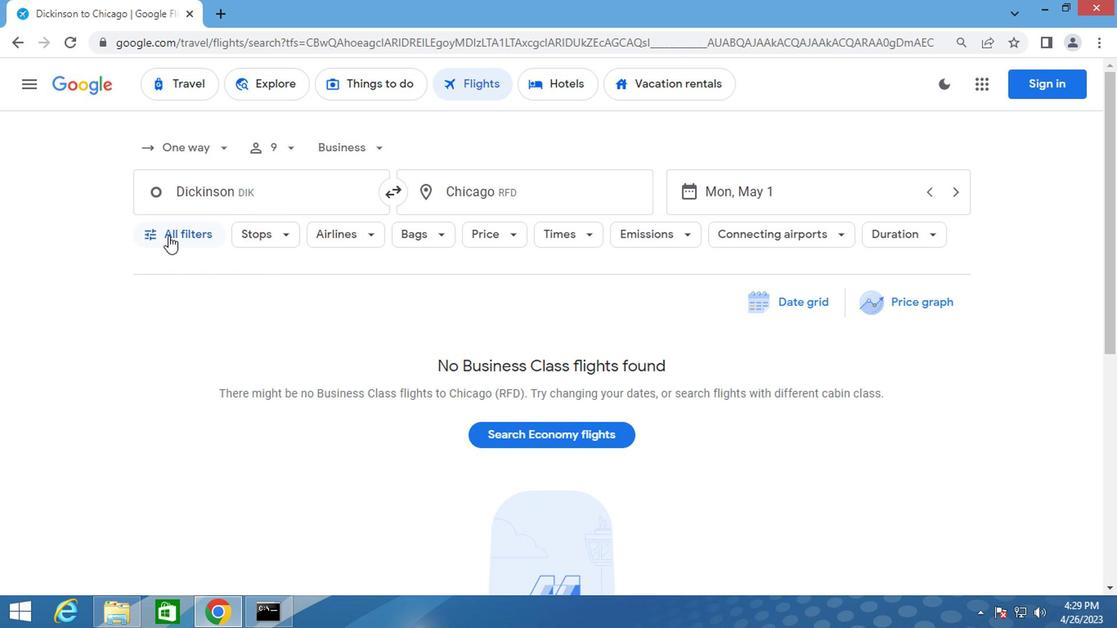
Action: Mouse moved to (244, 416)
Screenshot: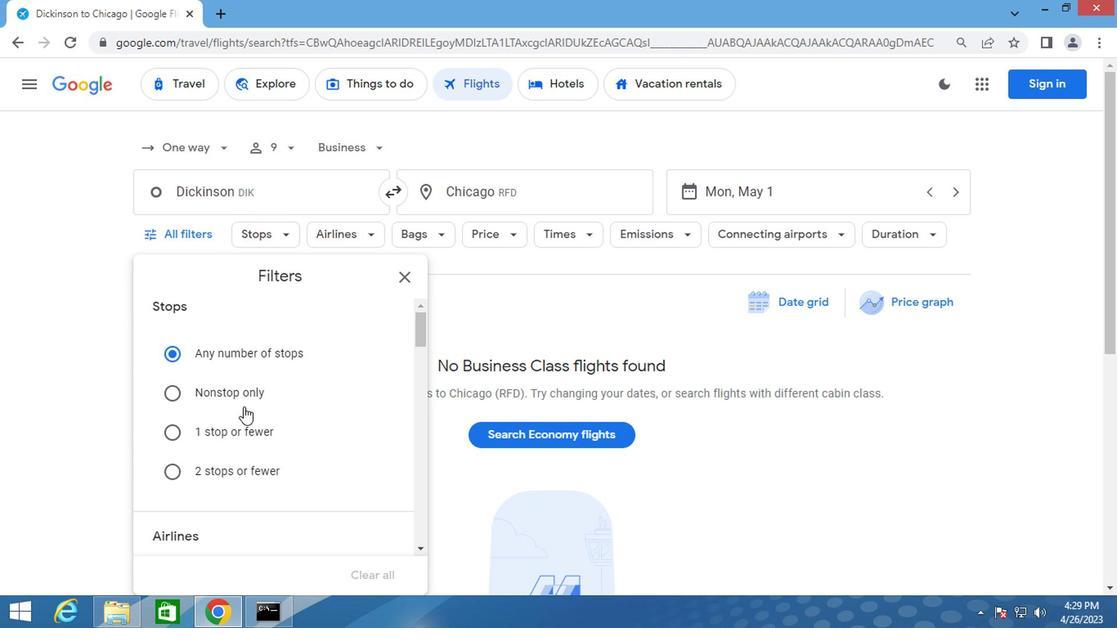 
Action: Mouse scrolled (244, 415) with delta (0, 0)
Screenshot: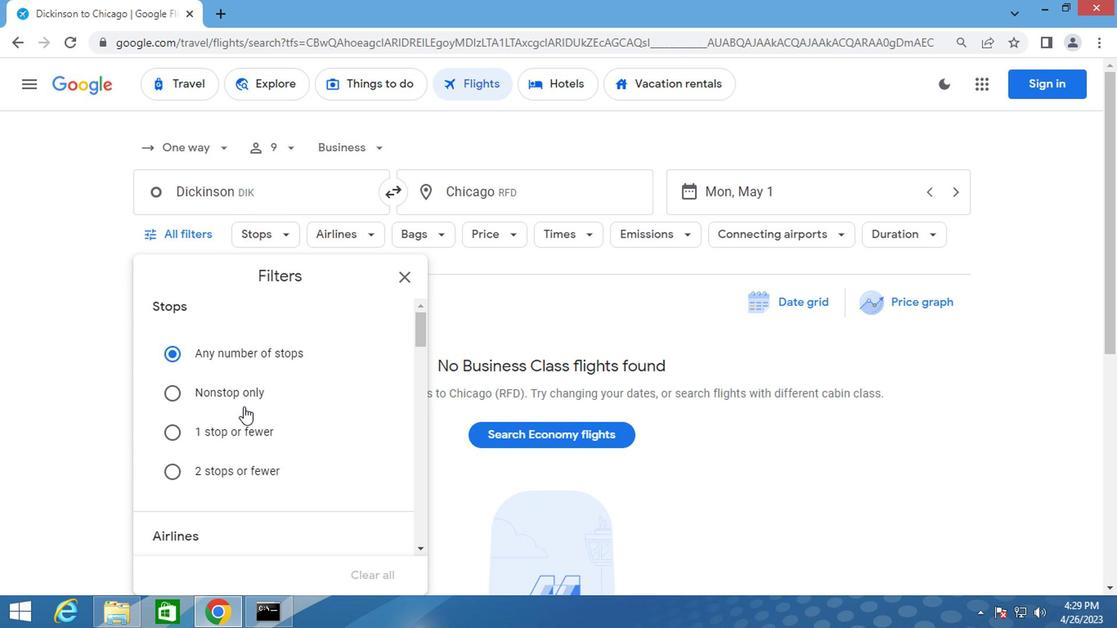 
Action: Mouse moved to (244, 417)
Screenshot: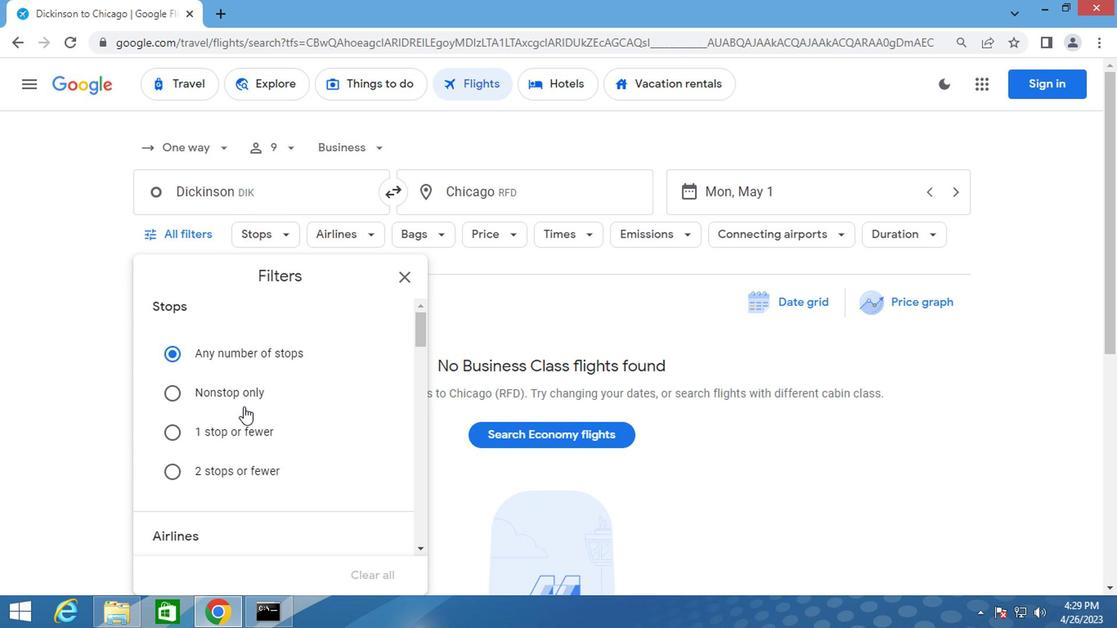 
Action: Mouse scrolled (244, 416) with delta (0, -1)
Screenshot: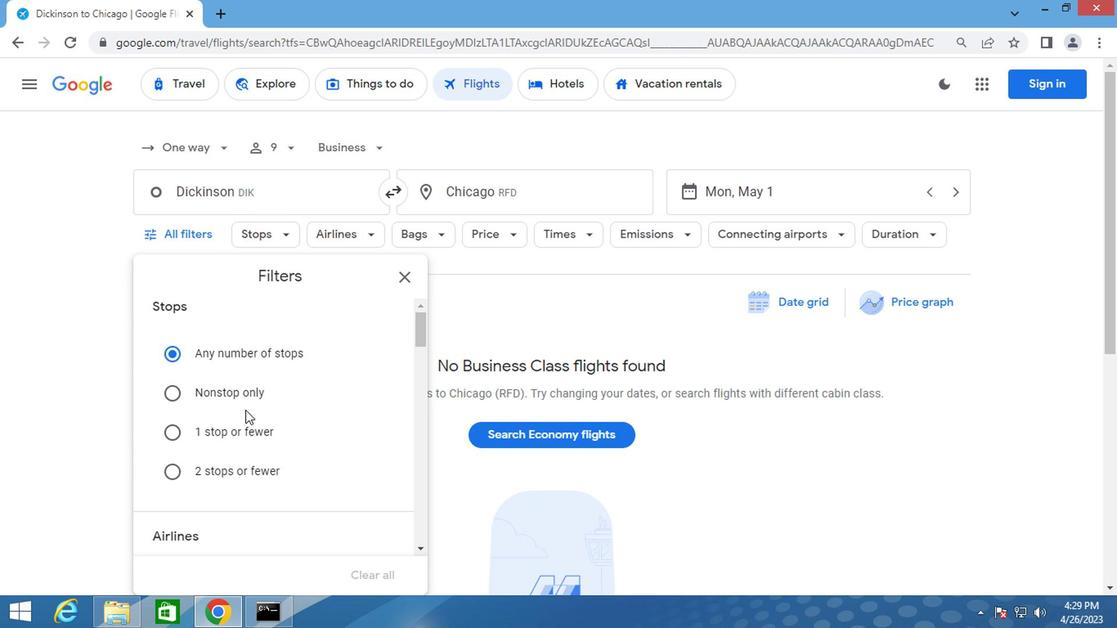 
Action: Mouse moved to (245, 418)
Screenshot: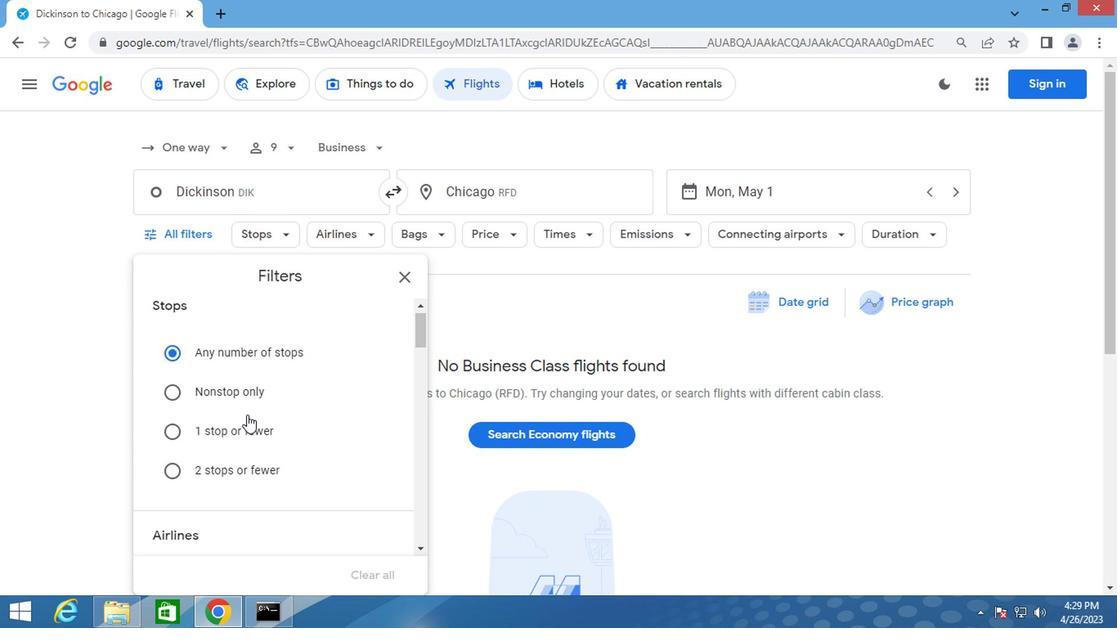 
Action: Mouse scrolled (245, 417) with delta (0, 0)
Screenshot: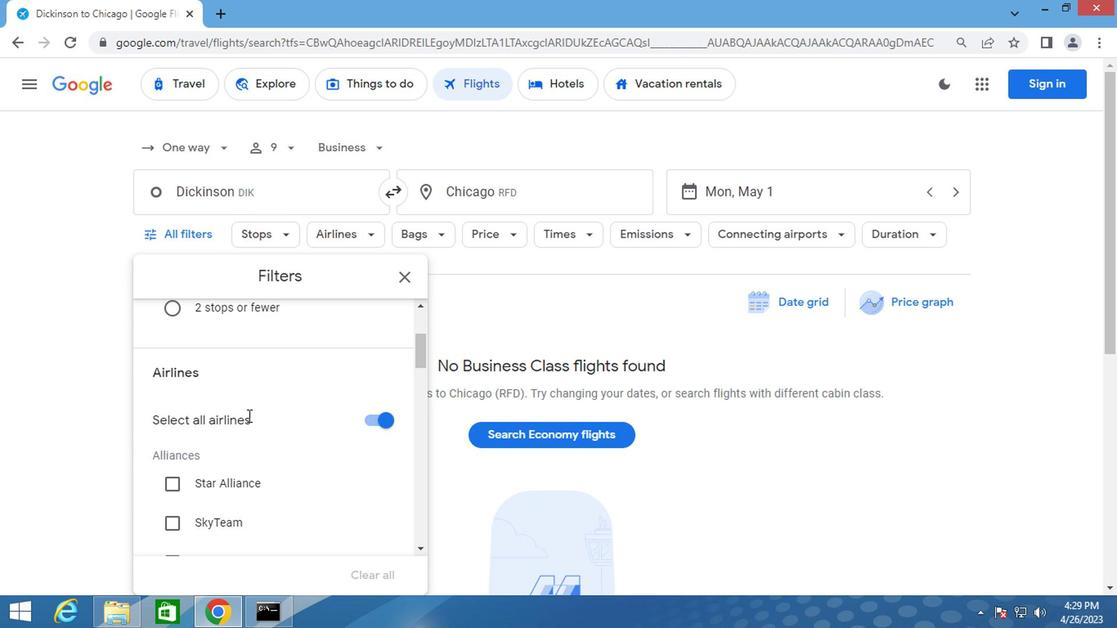 
Action: Mouse moved to (245, 419)
Screenshot: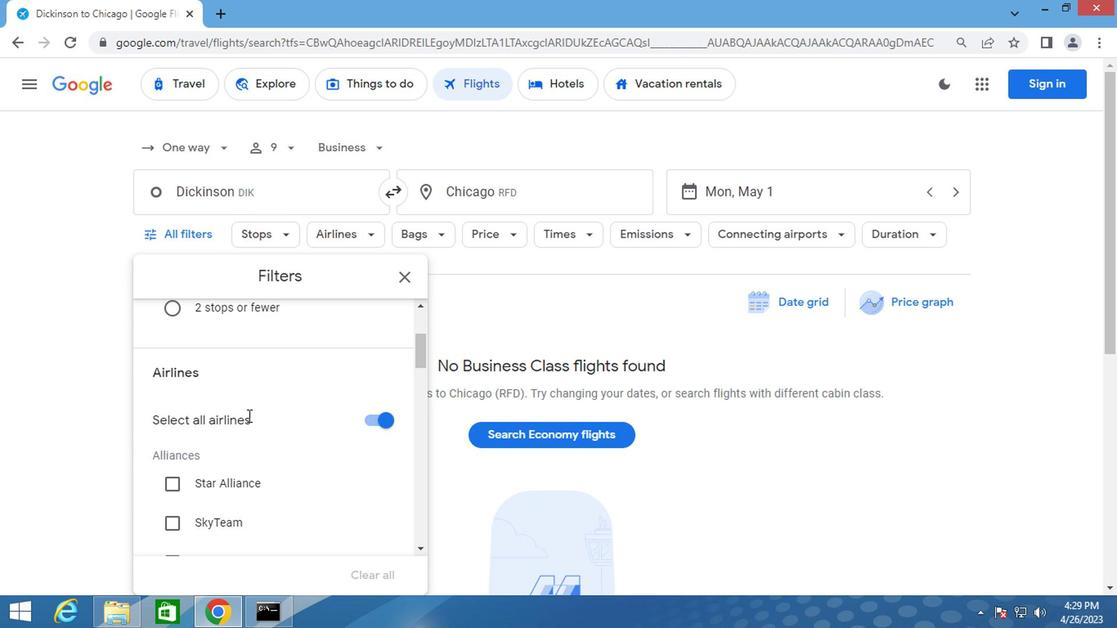 
Action: Mouse scrolled (245, 418) with delta (0, -1)
Screenshot: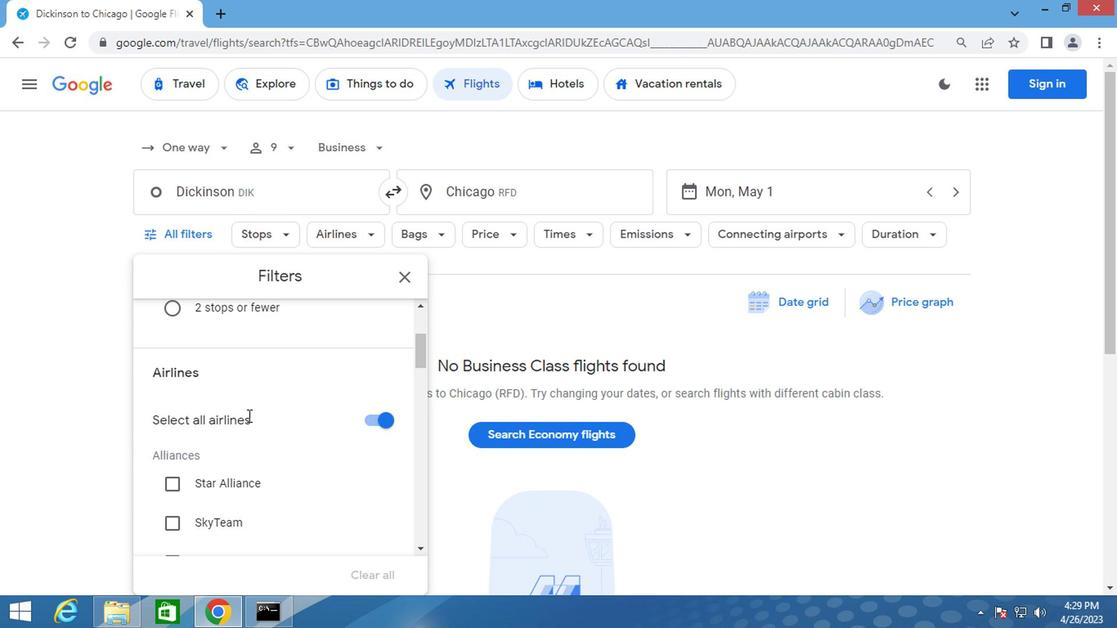 
Action: Mouse scrolled (245, 418) with delta (0, -1)
Screenshot: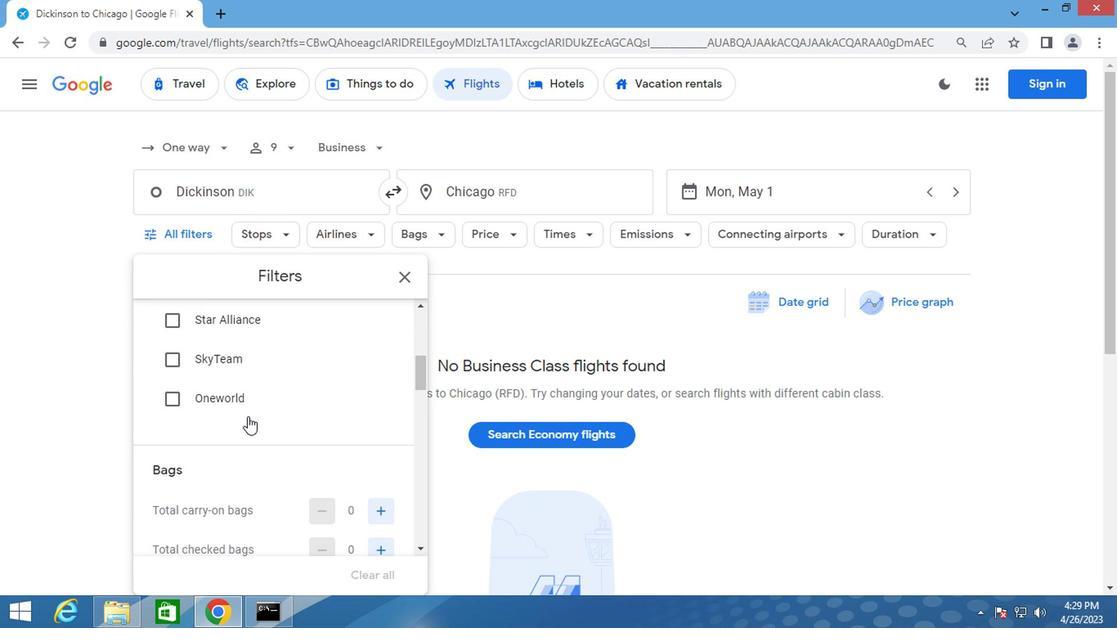 
Action: Mouse moved to (371, 465)
Screenshot: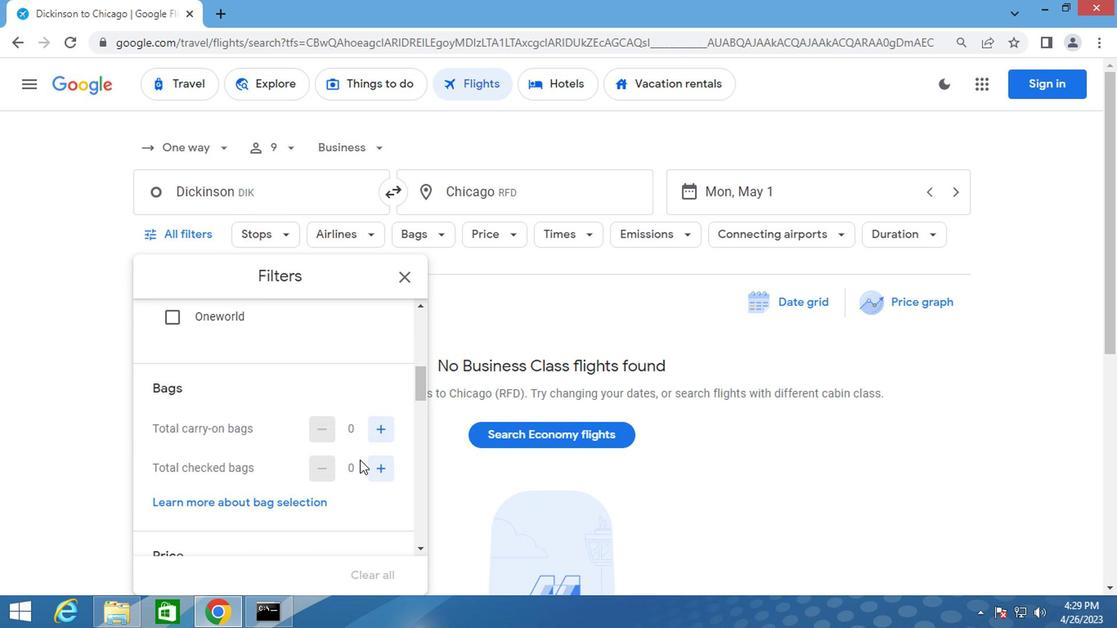 
Action: Mouse pressed left at (371, 465)
Screenshot: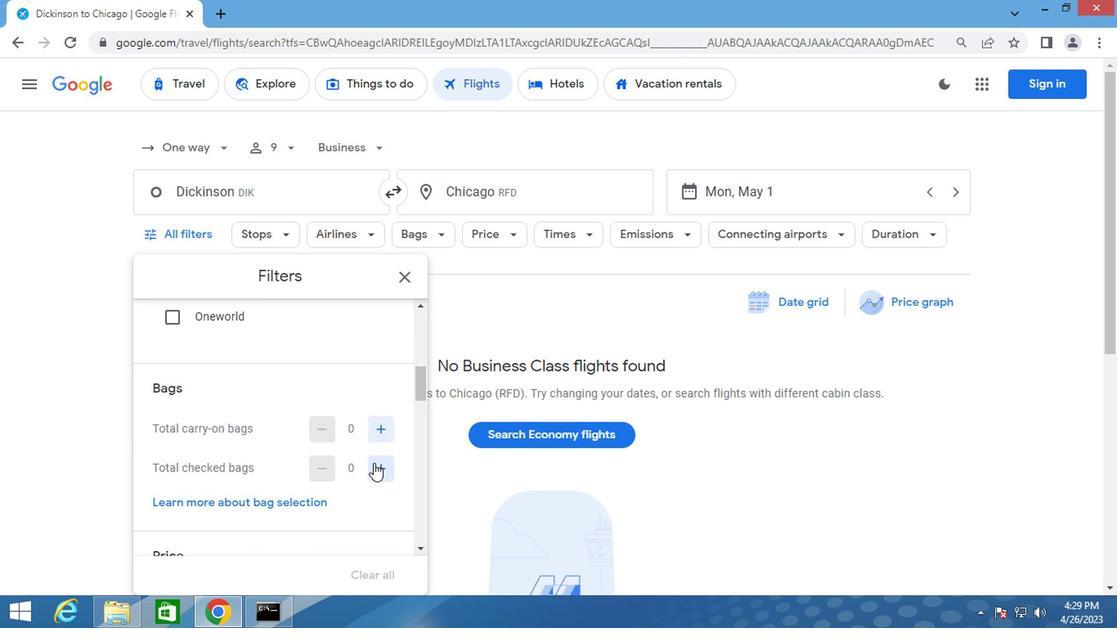 
Action: Mouse moved to (372, 465)
Screenshot: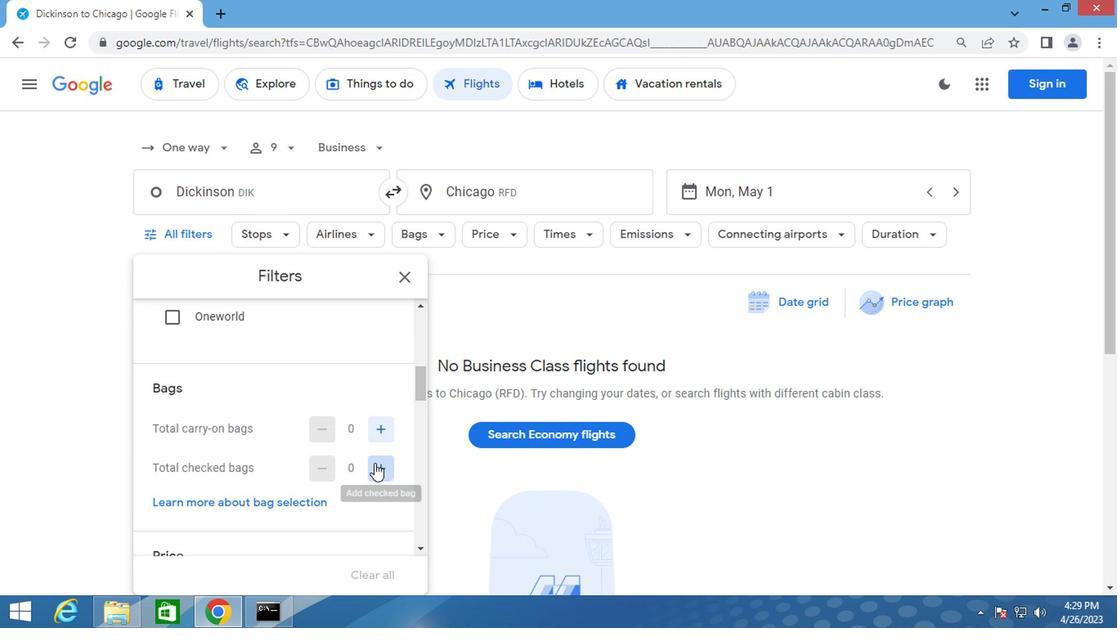 
Action: Mouse pressed left at (372, 465)
Screenshot: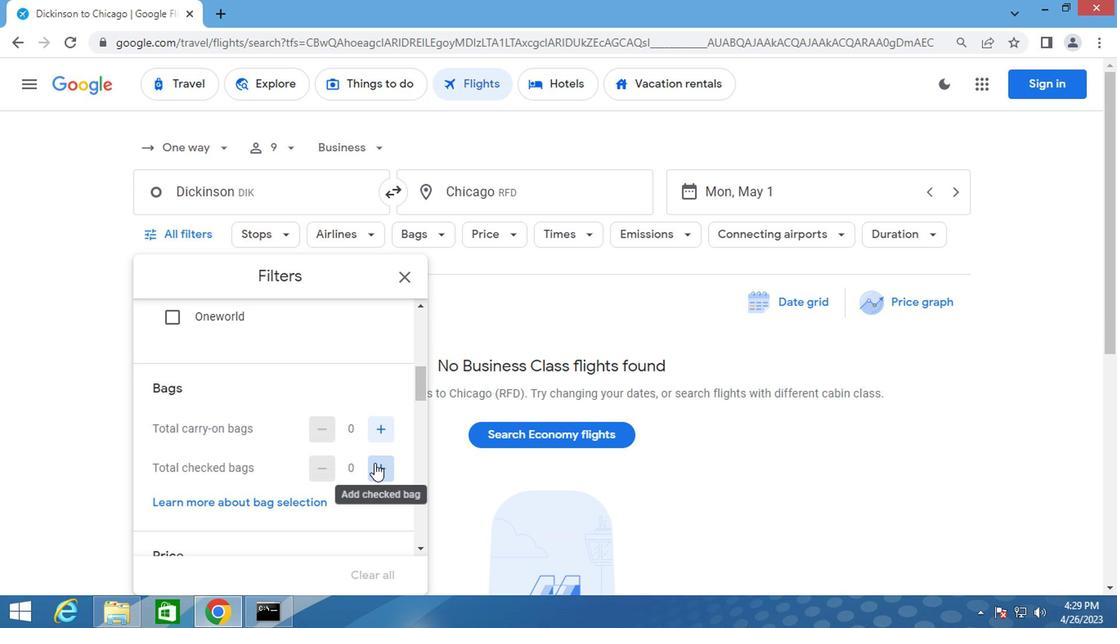 
Action: Mouse moved to (374, 465)
Screenshot: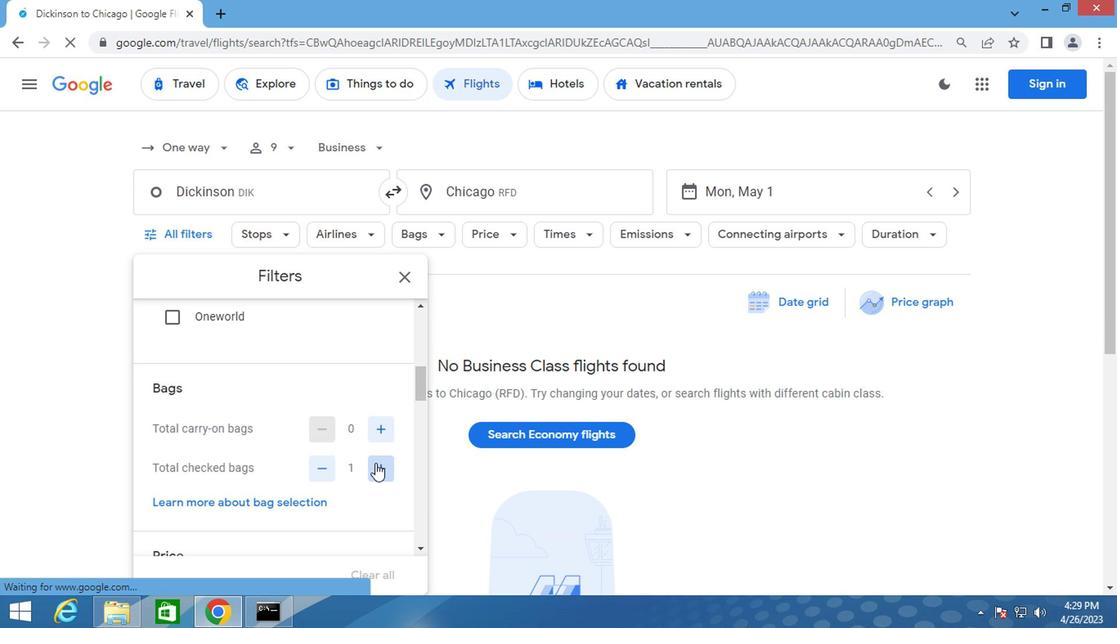 
Action: Mouse pressed left at (374, 465)
Screenshot: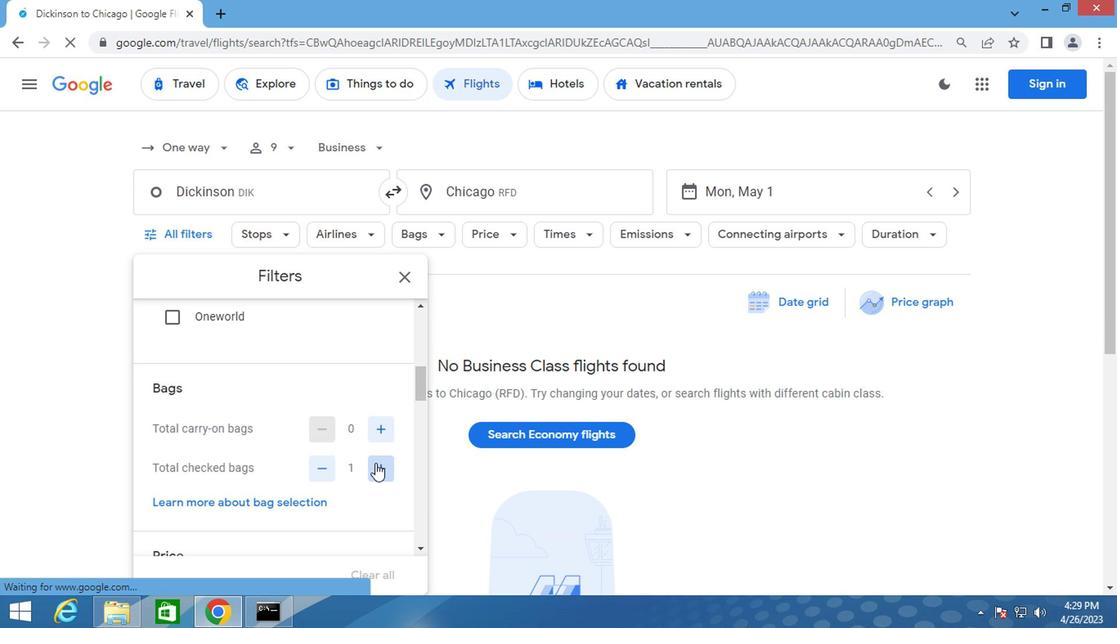 
Action: Mouse pressed left at (374, 465)
Screenshot: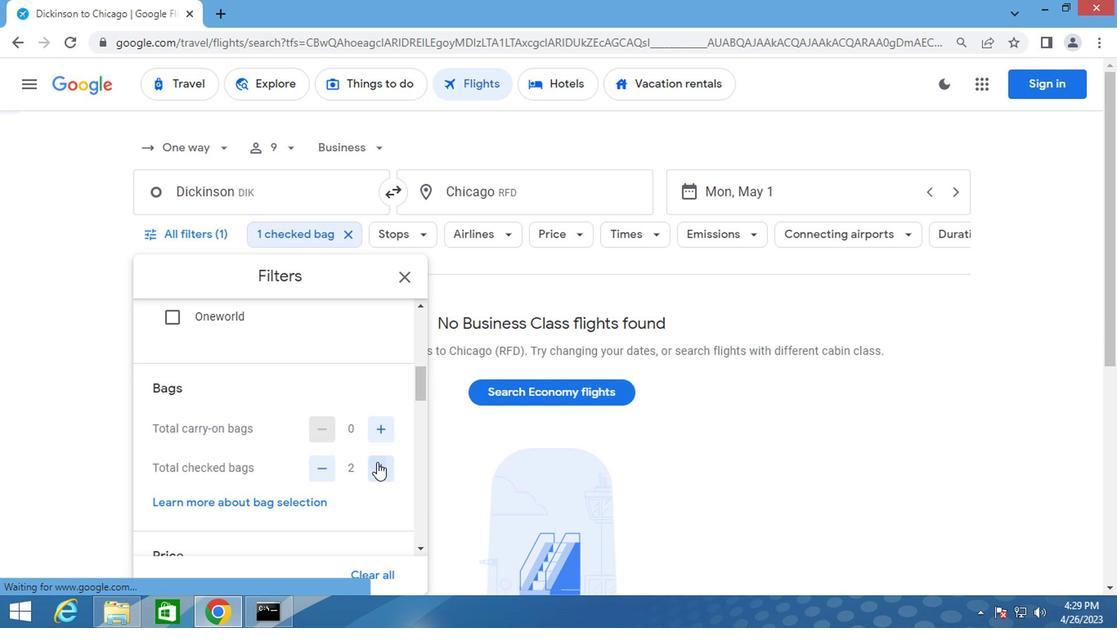 
Action: Mouse pressed left at (374, 465)
Screenshot: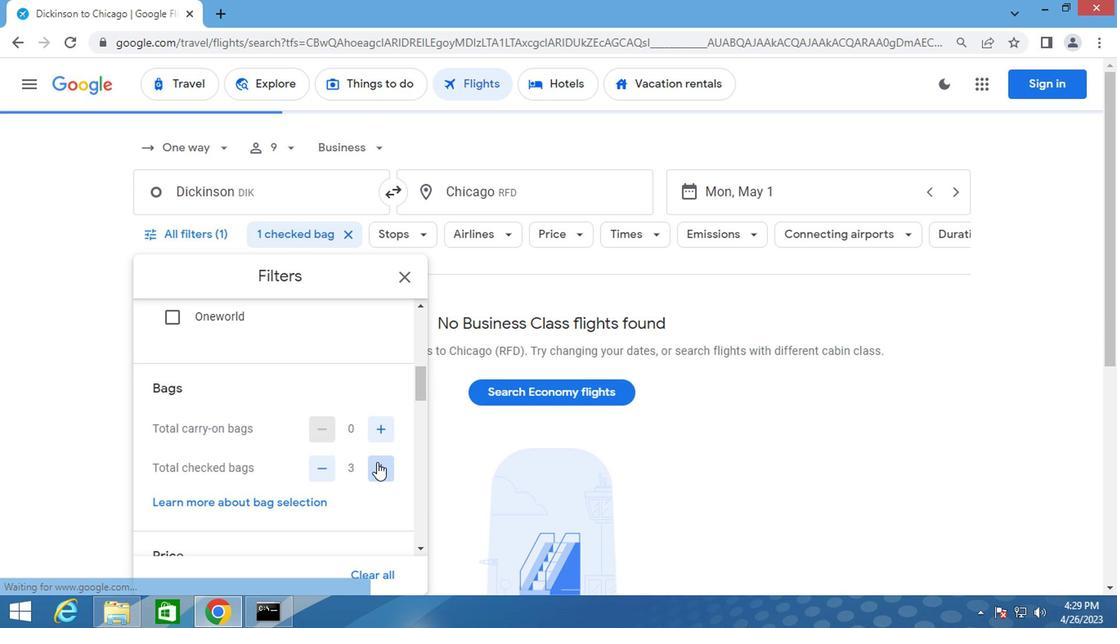 
Action: Mouse pressed left at (374, 465)
Screenshot: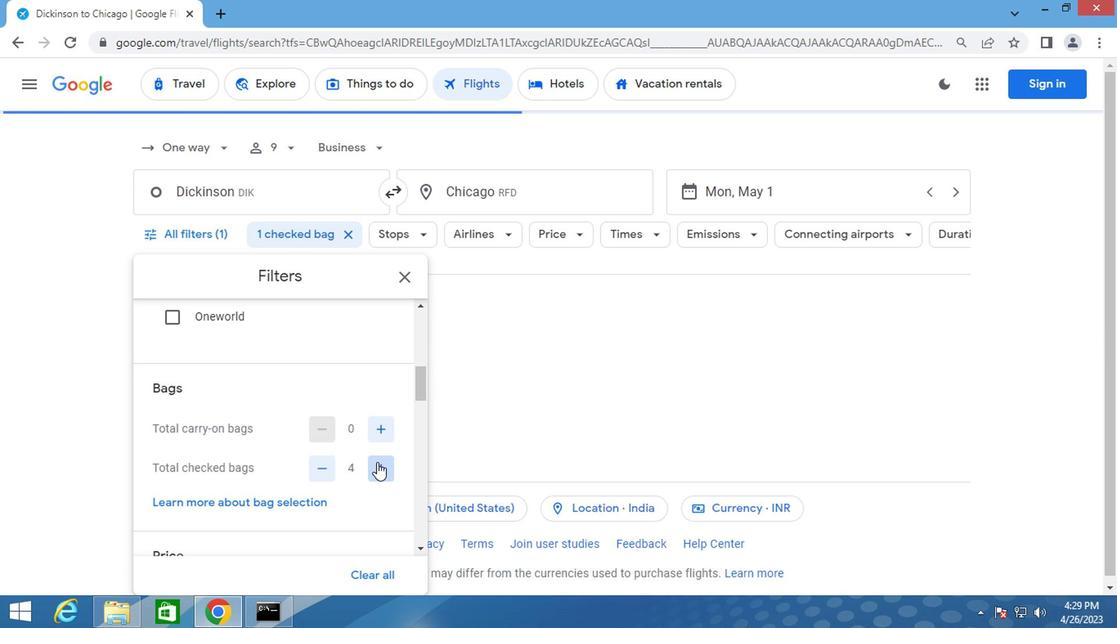 
Action: Mouse pressed left at (374, 465)
Screenshot: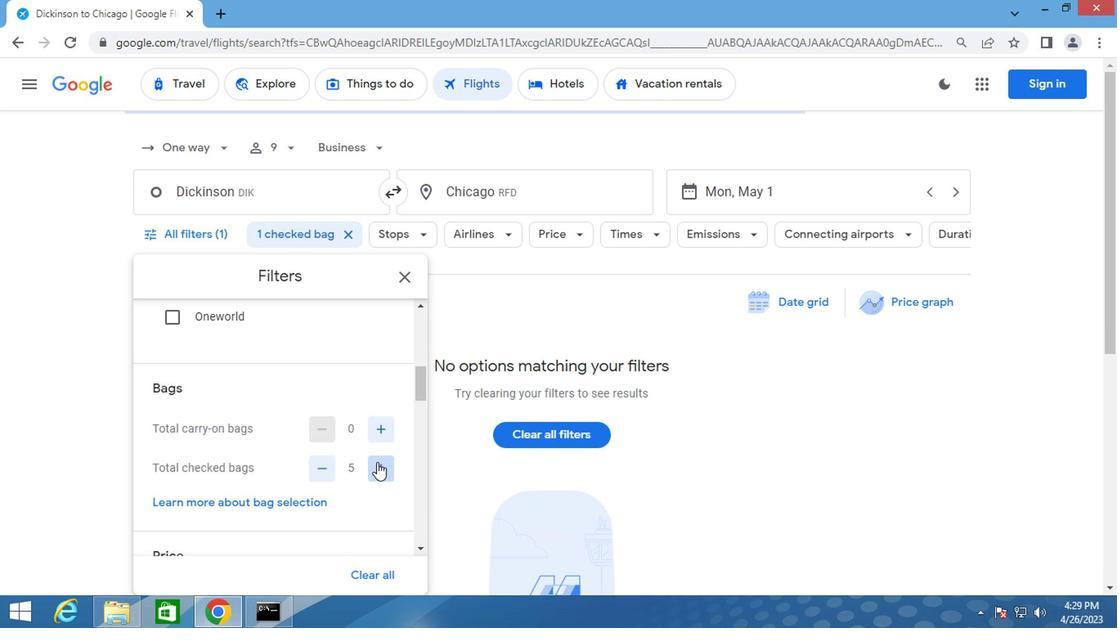 
Action: Mouse pressed left at (374, 465)
Screenshot: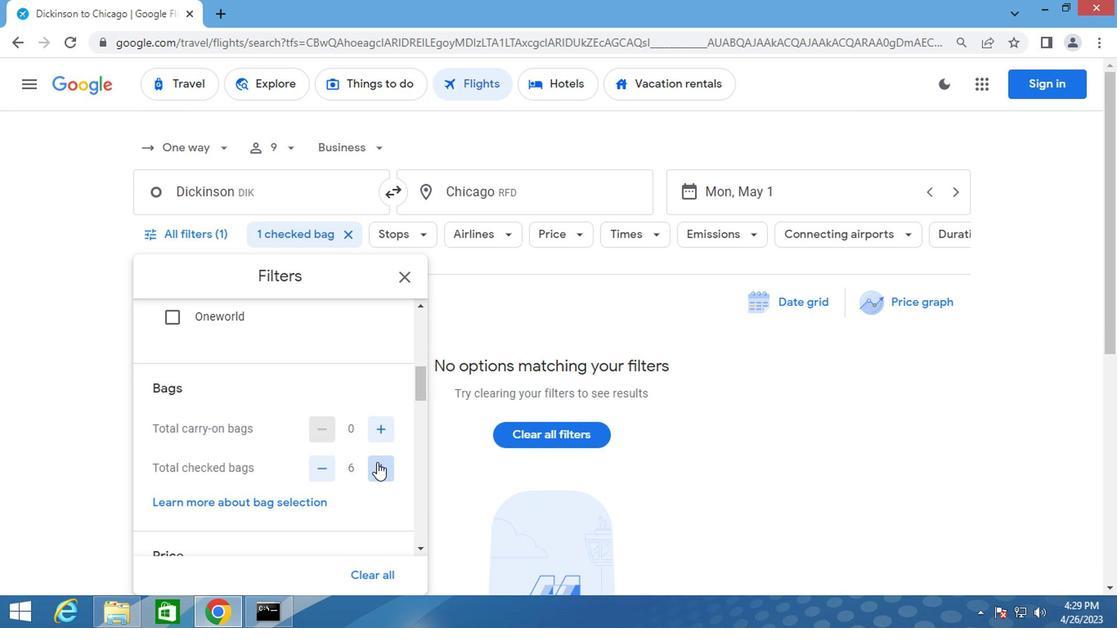 
Action: Mouse pressed left at (374, 465)
Screenshot: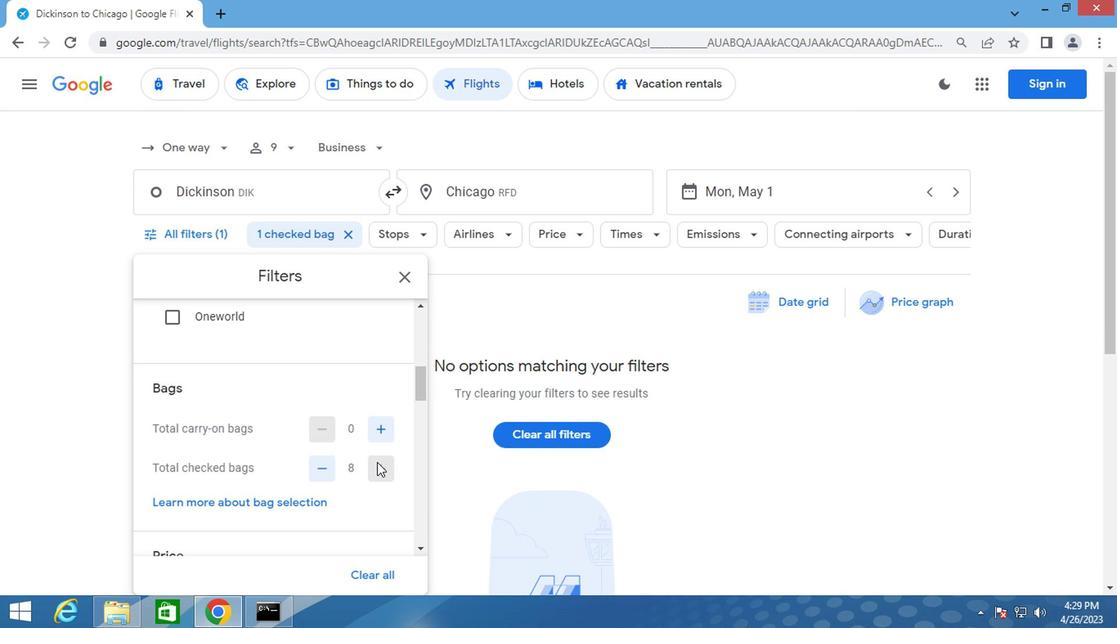 
Action: Mouse moved to (376, 463)
Screenshot: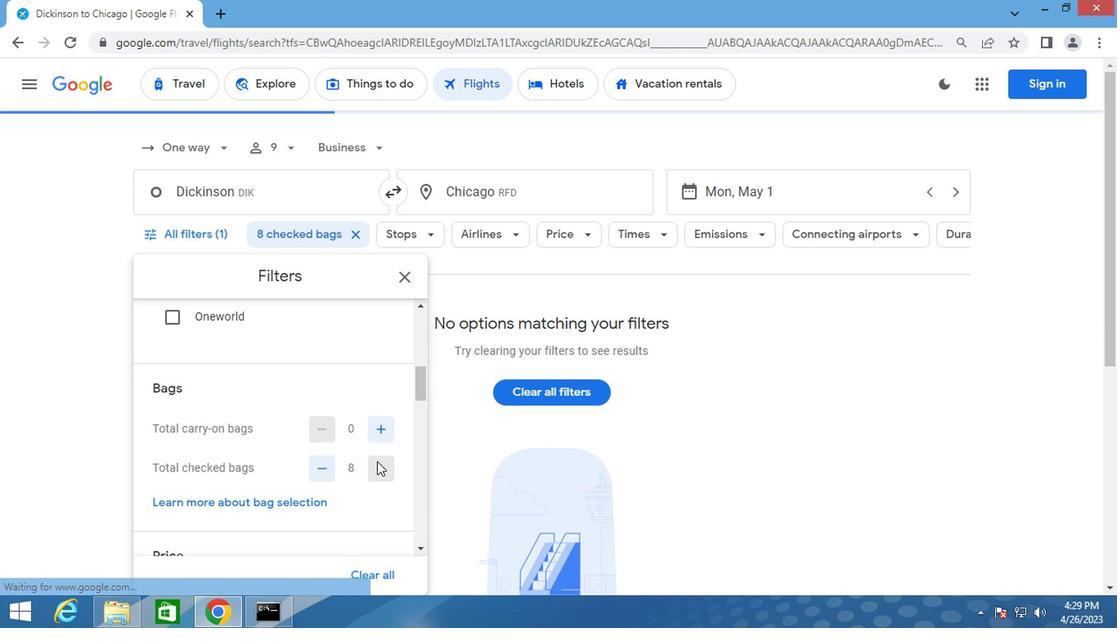 
Action: Mouse scrolled (376, 462) with delta (0, 0)
Screenshot: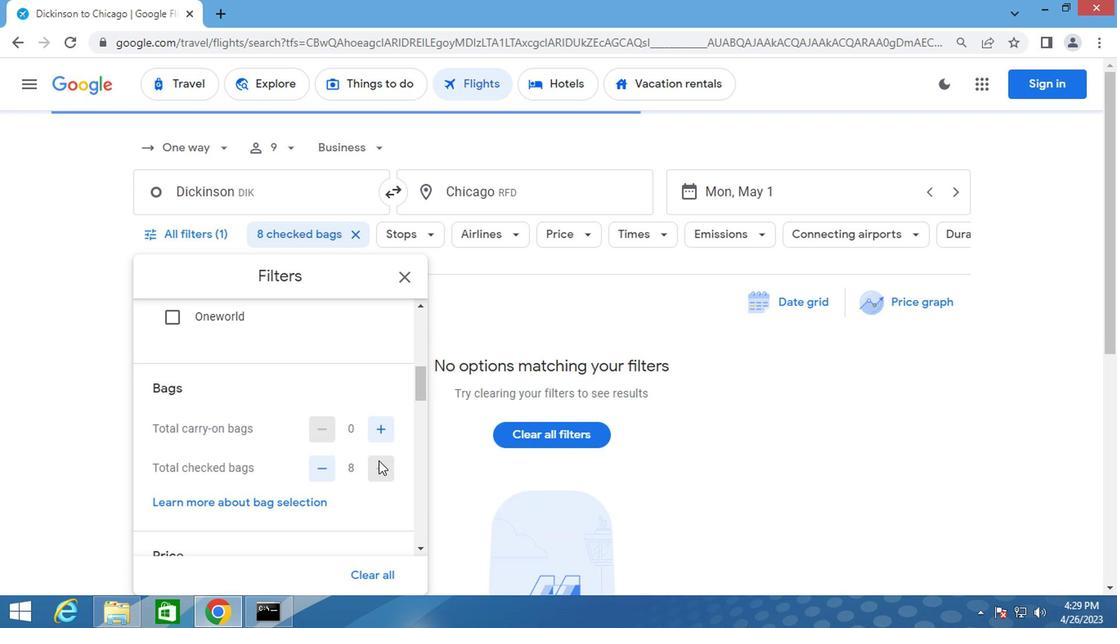 
Action: Mouse scrolled (376, 462) with delta (0, 0)
Screenshot: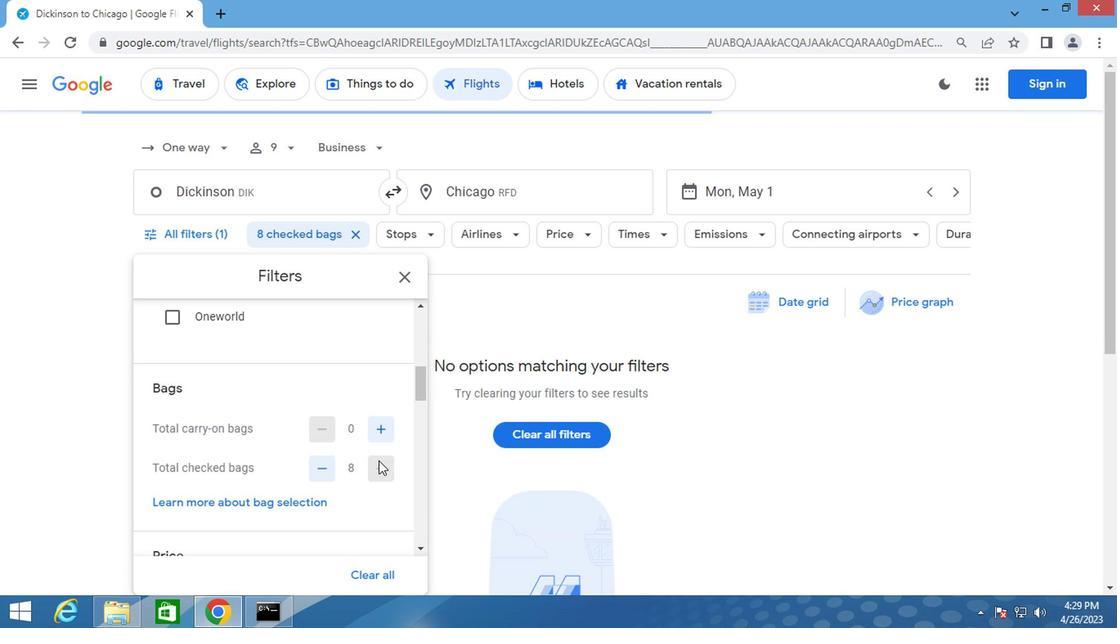 
Action: Mouse moved to (382, 459)
Screenshot: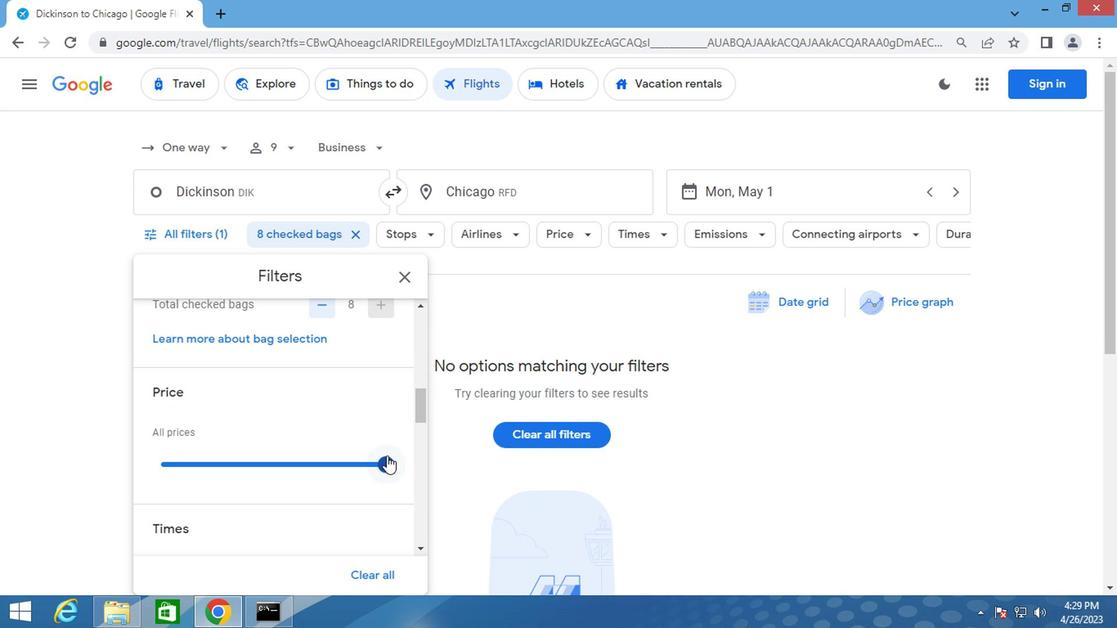 
Action: Mouse pressed left at (382, 459)
Screenshot: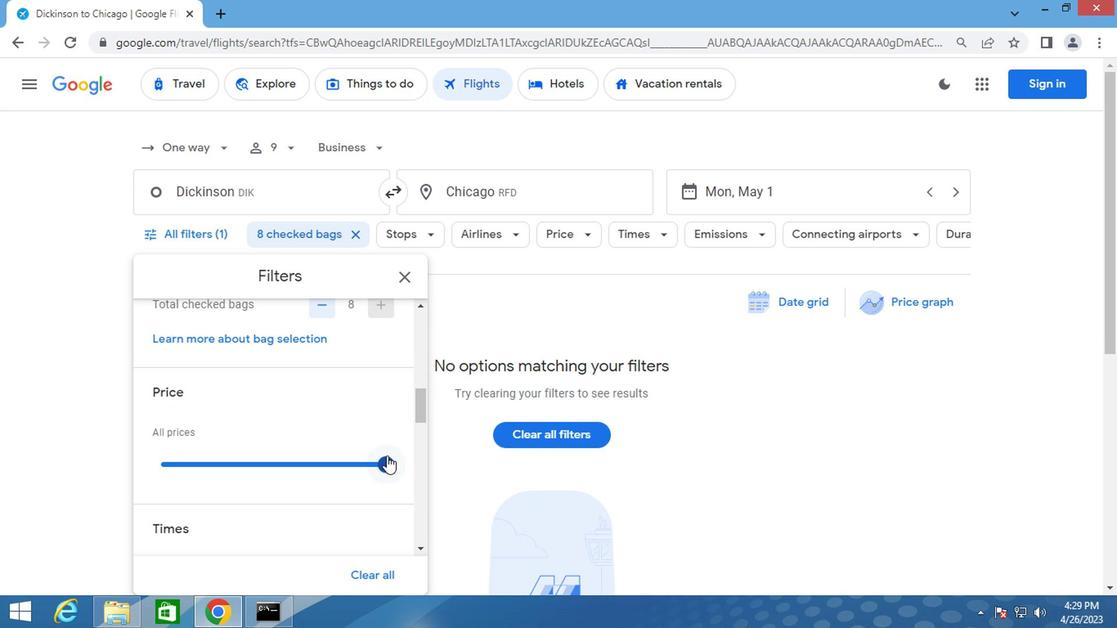 
Action: Mouse moved to (389, 478)
Screenshot: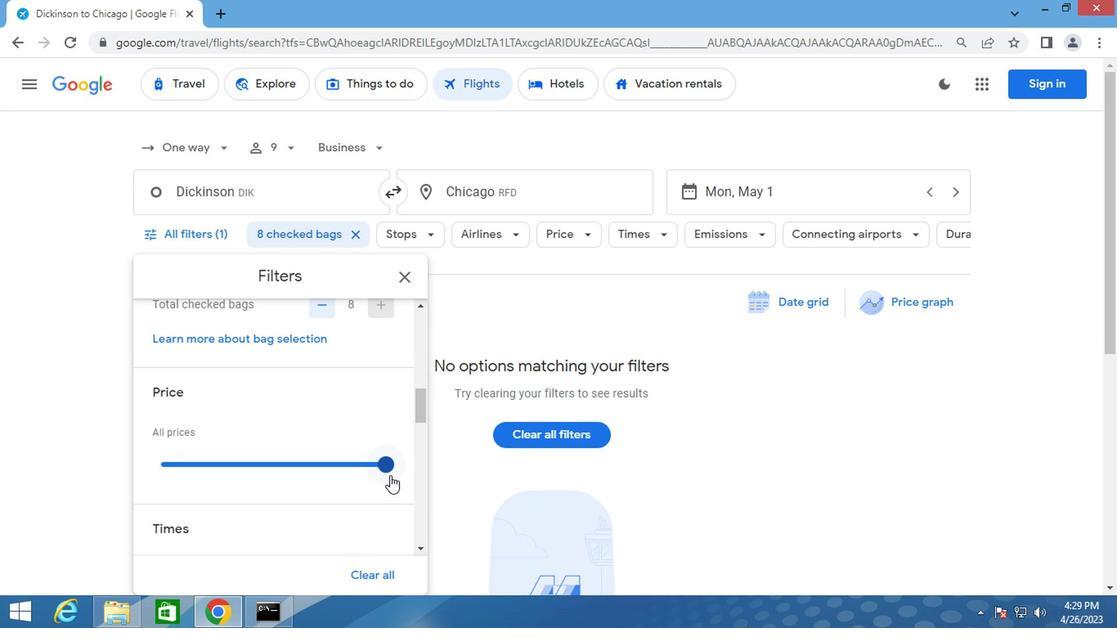 
Action: Mouse scrolled (389, 477) with delta (0, -1)
Screenshot: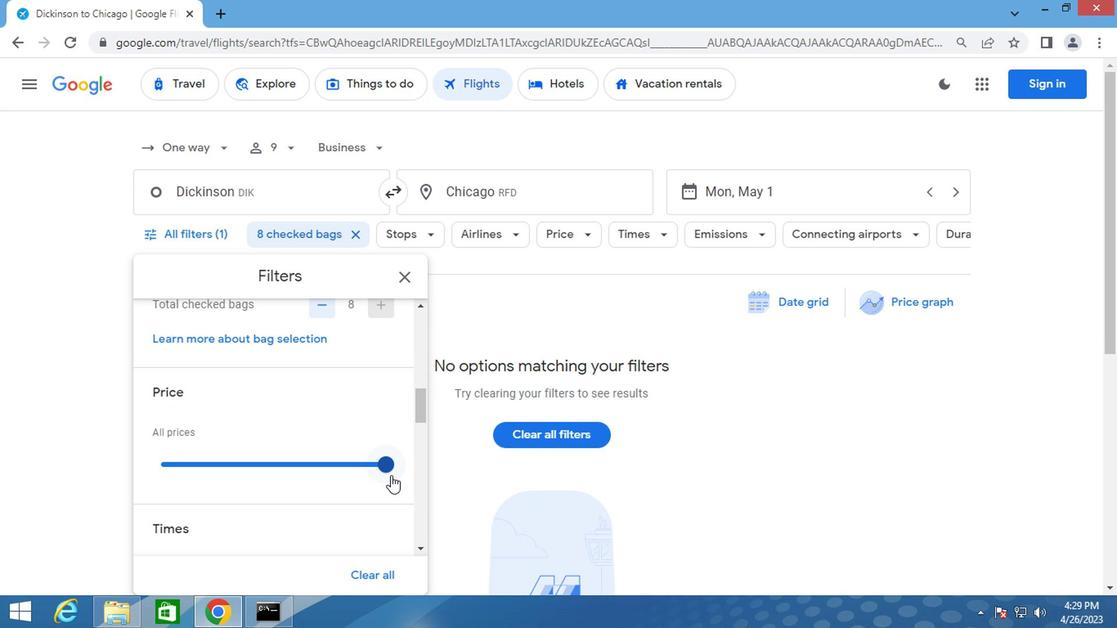 
Action: Mouse scrolled (389, 477) with delta (0, -1)
Screenshot: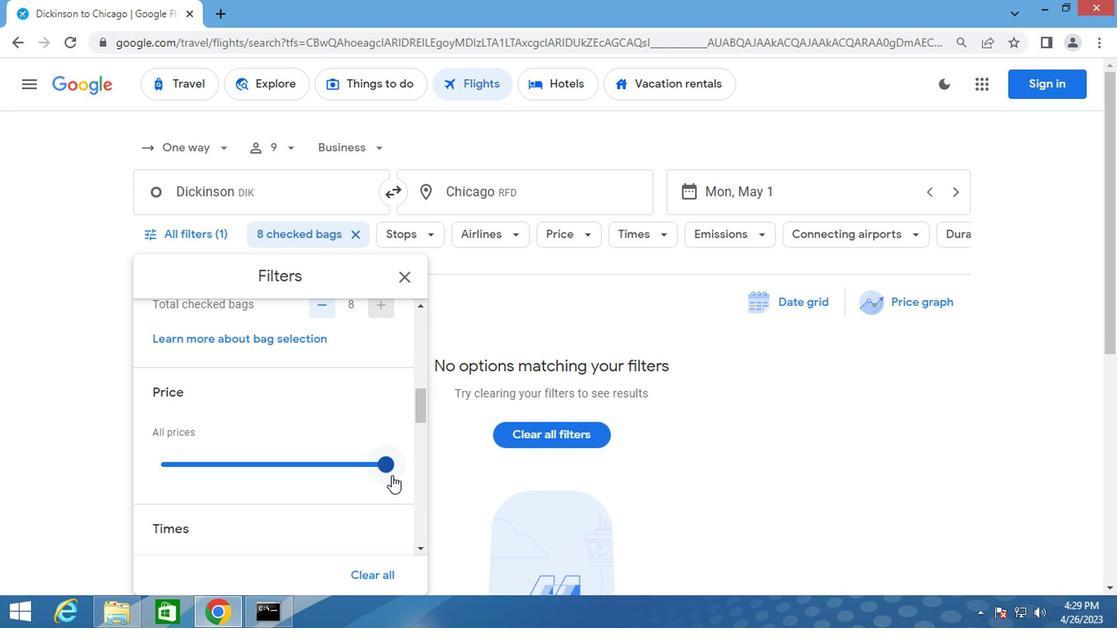
Action: Mouse moved to (377, 478)
Screenshot: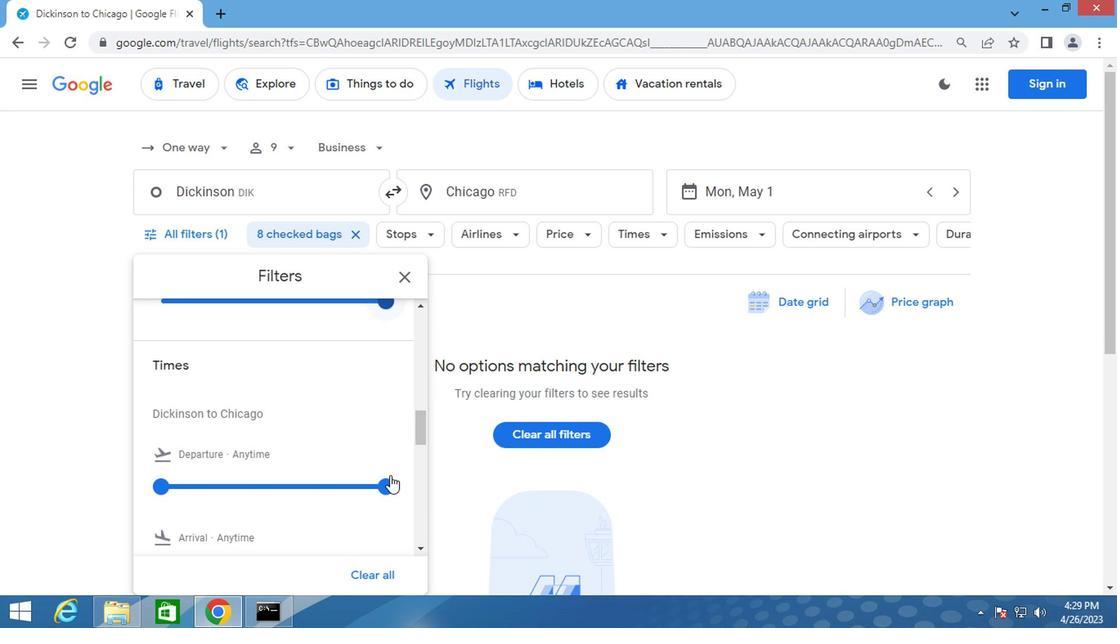 
Action: Mouse pressed left at (377, 478)
Screenshot: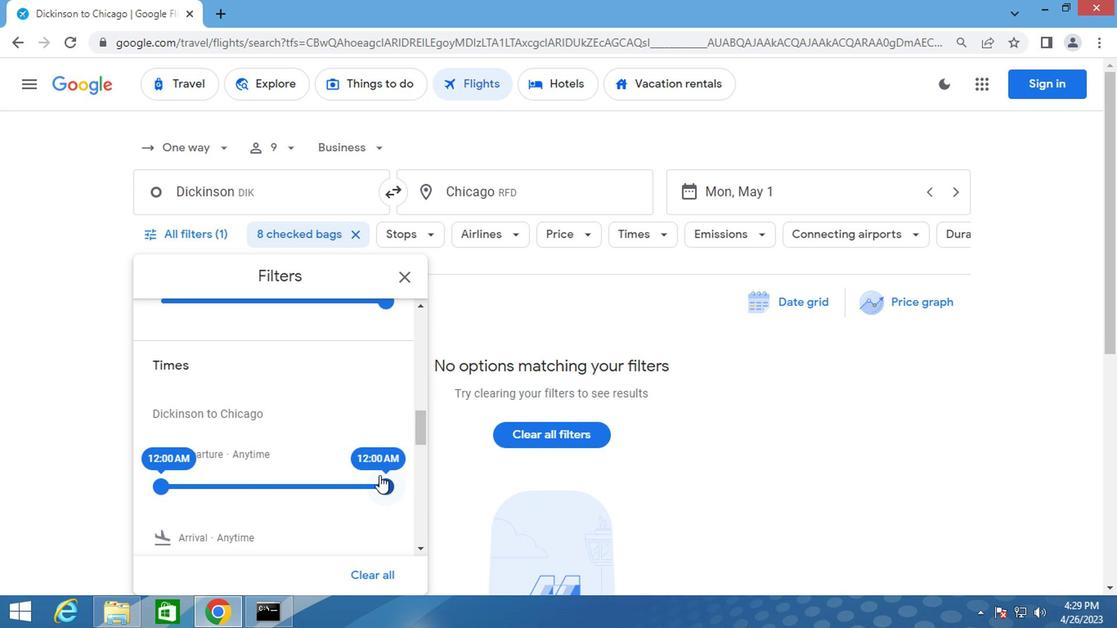
Action: Mouse moved to (400, 267)
Screenshot: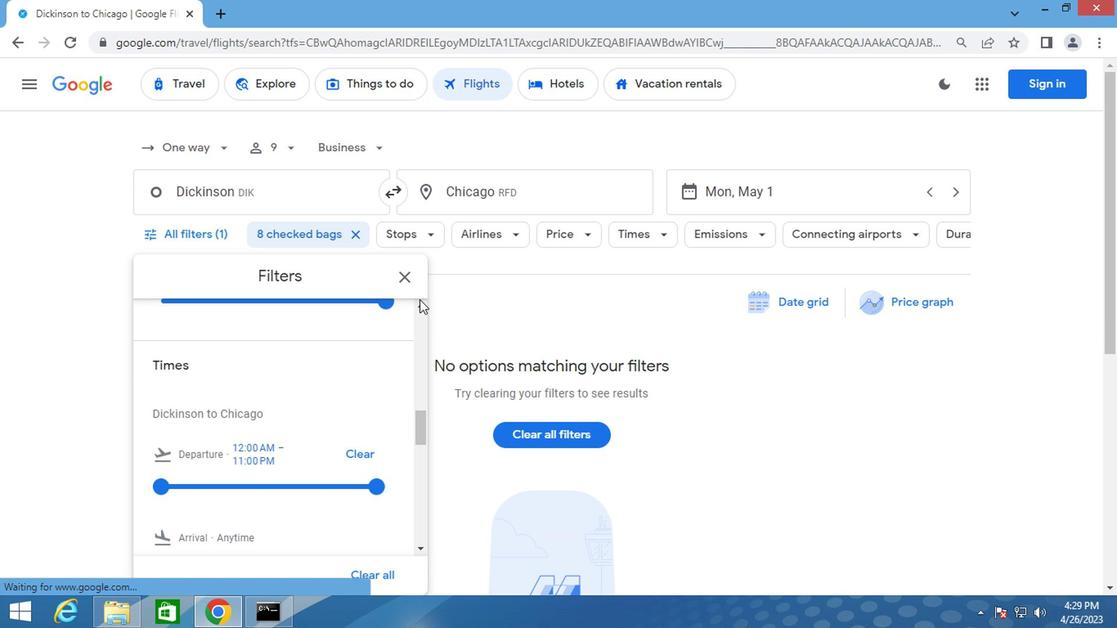 
Action: Mouse pressed left at (400, 267)
Screenshot: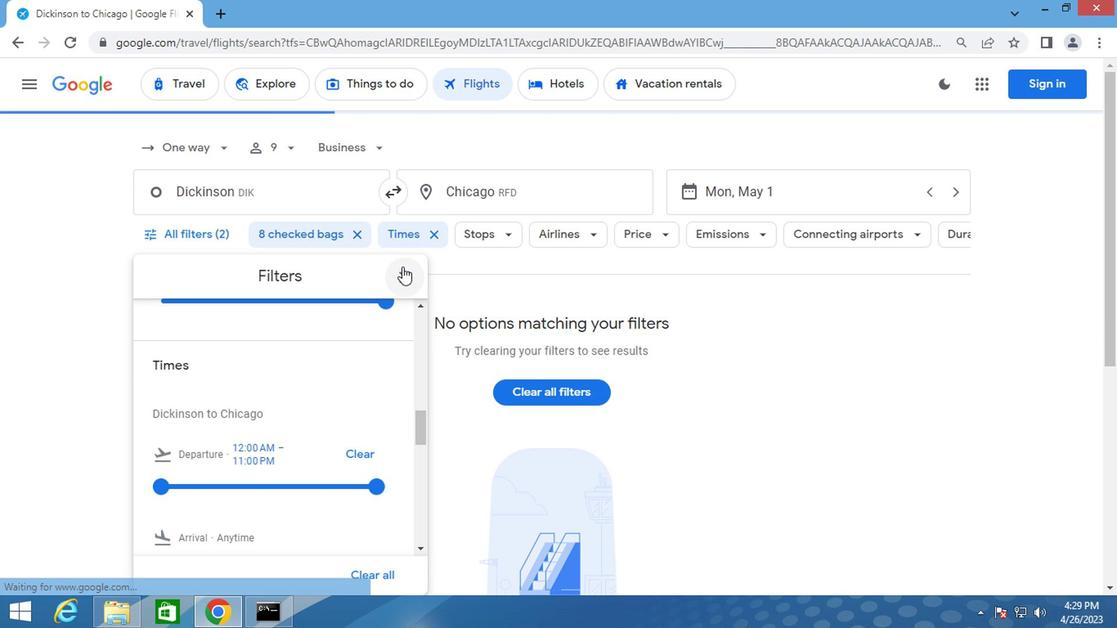 
Action: Mouse moved to (400, 264)
Screenshot: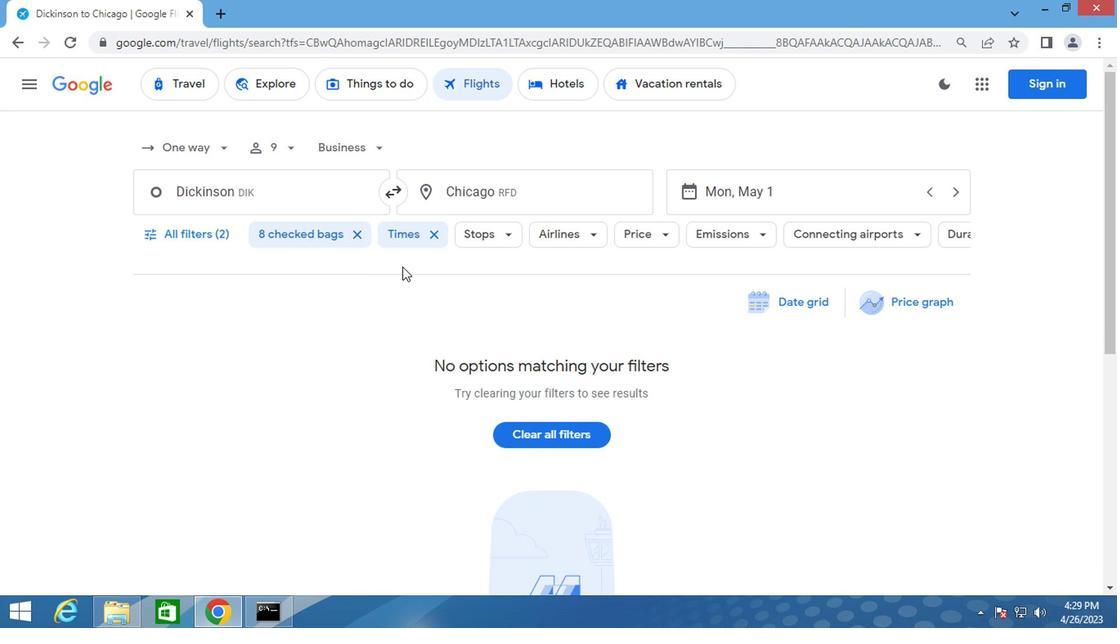 
Action: Key pressed <Key.f8>
Screenshot: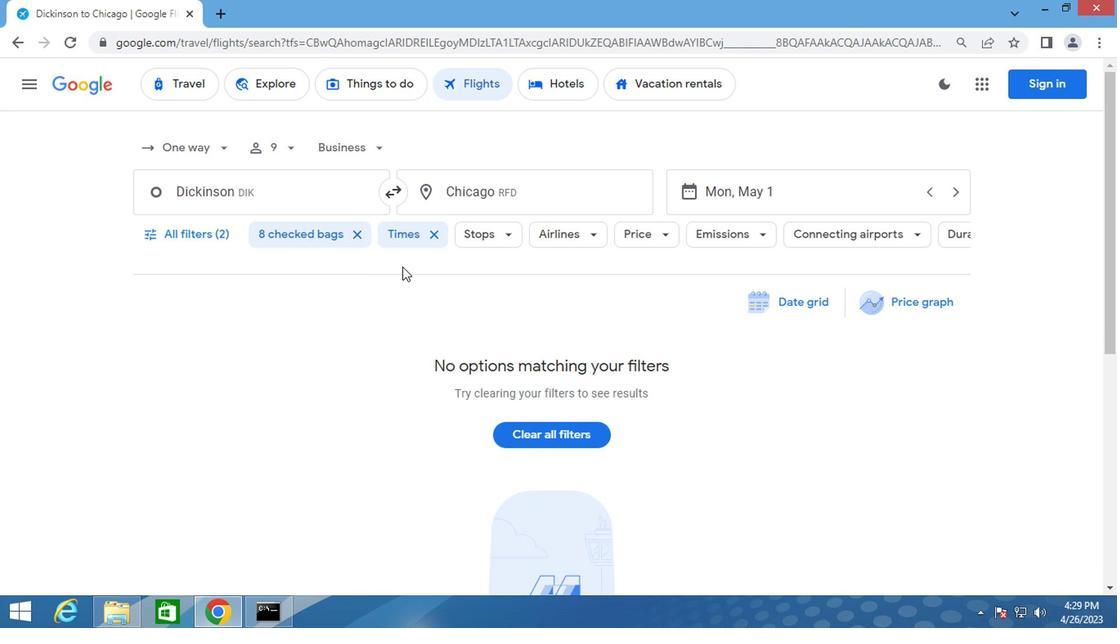 
